 Task: Check the percentage active listings of separate dining room in the last 1 year.
Action: Mouse moved to (915, 277)
Screenshot: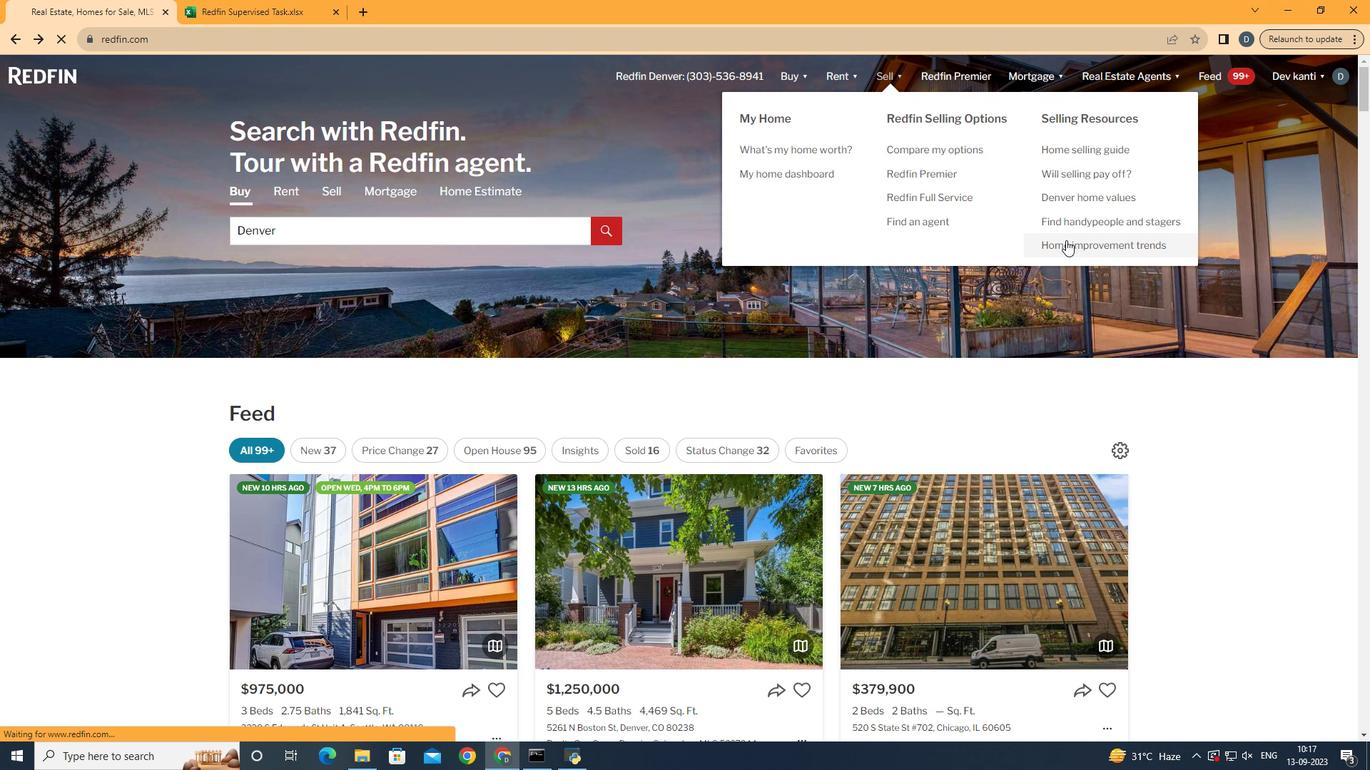 
Action: Mouse pressed left at (915, 277)
Screenshot: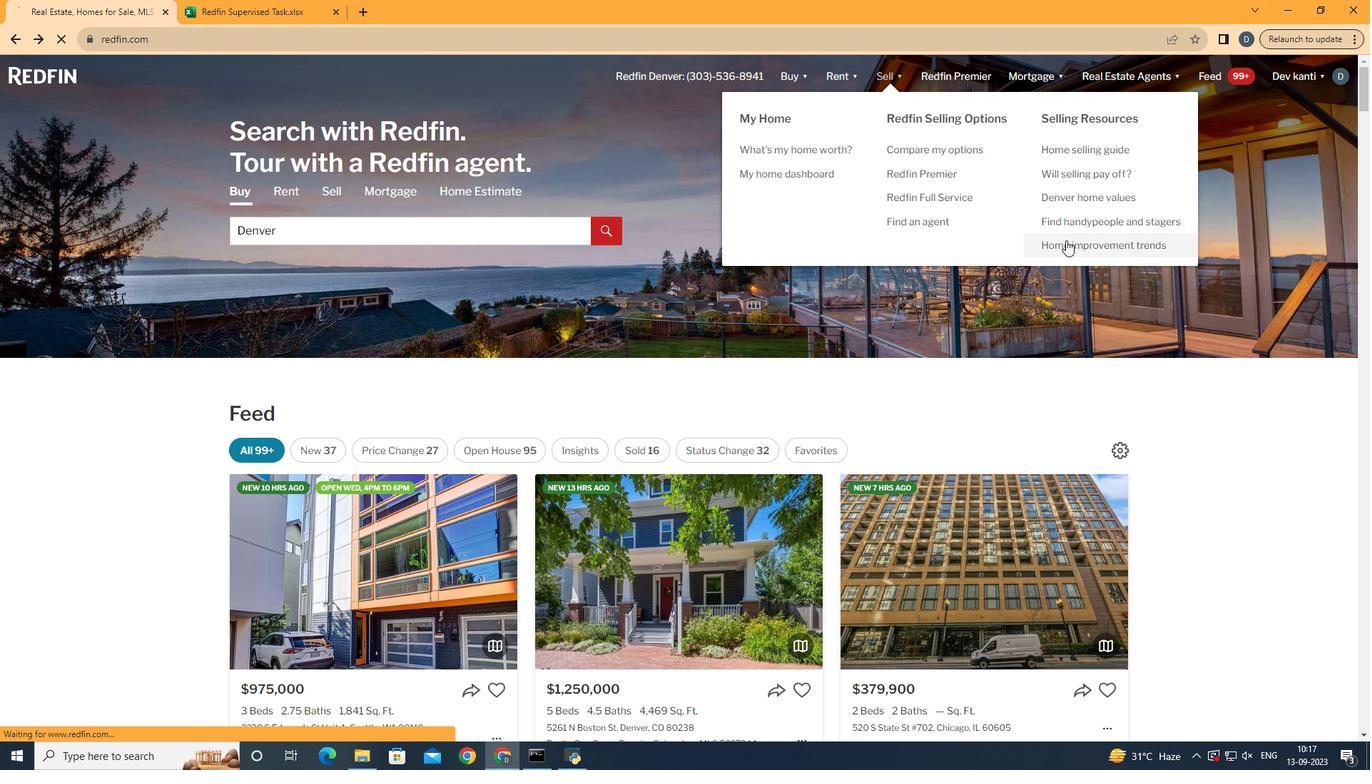 
Action: Mouse moved to (387, 319)
Screenshot: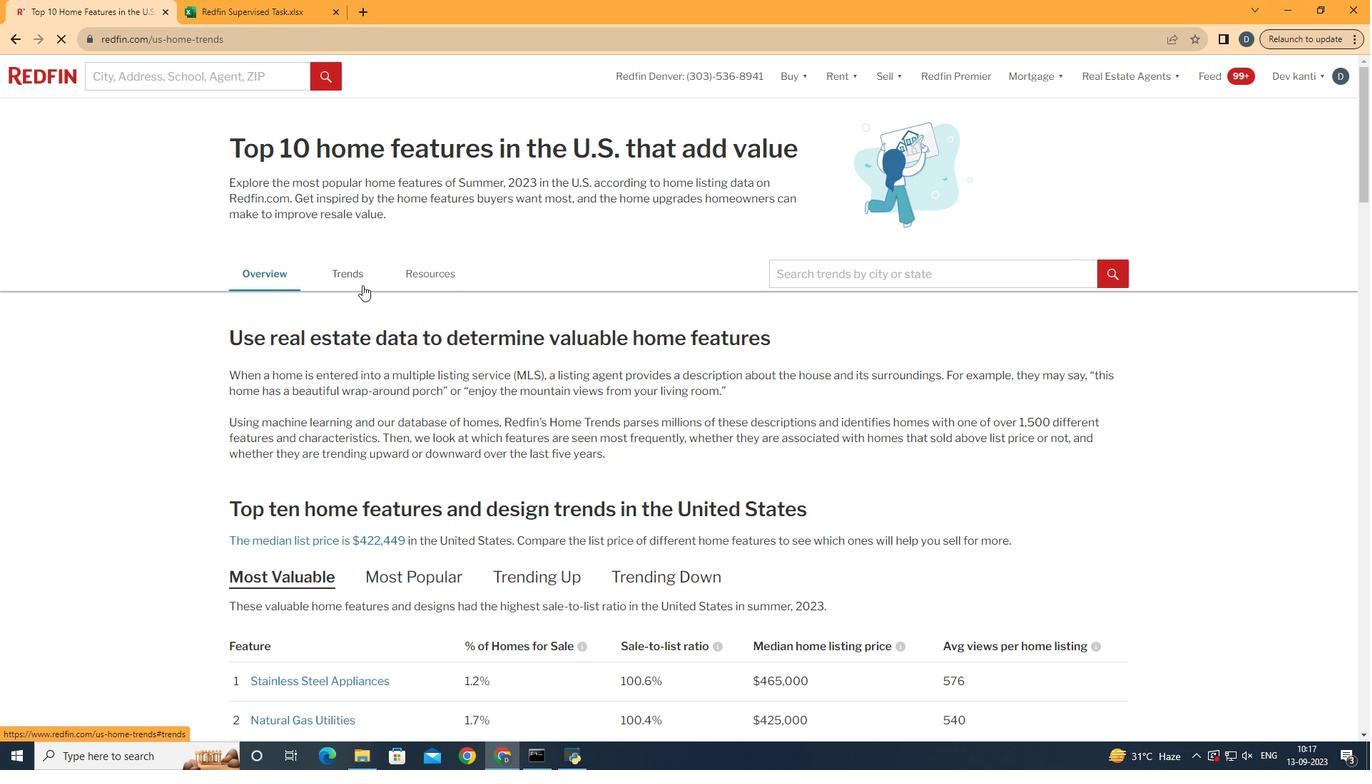 
Action: Mouse pressed left at (387, 319)
Screenshot: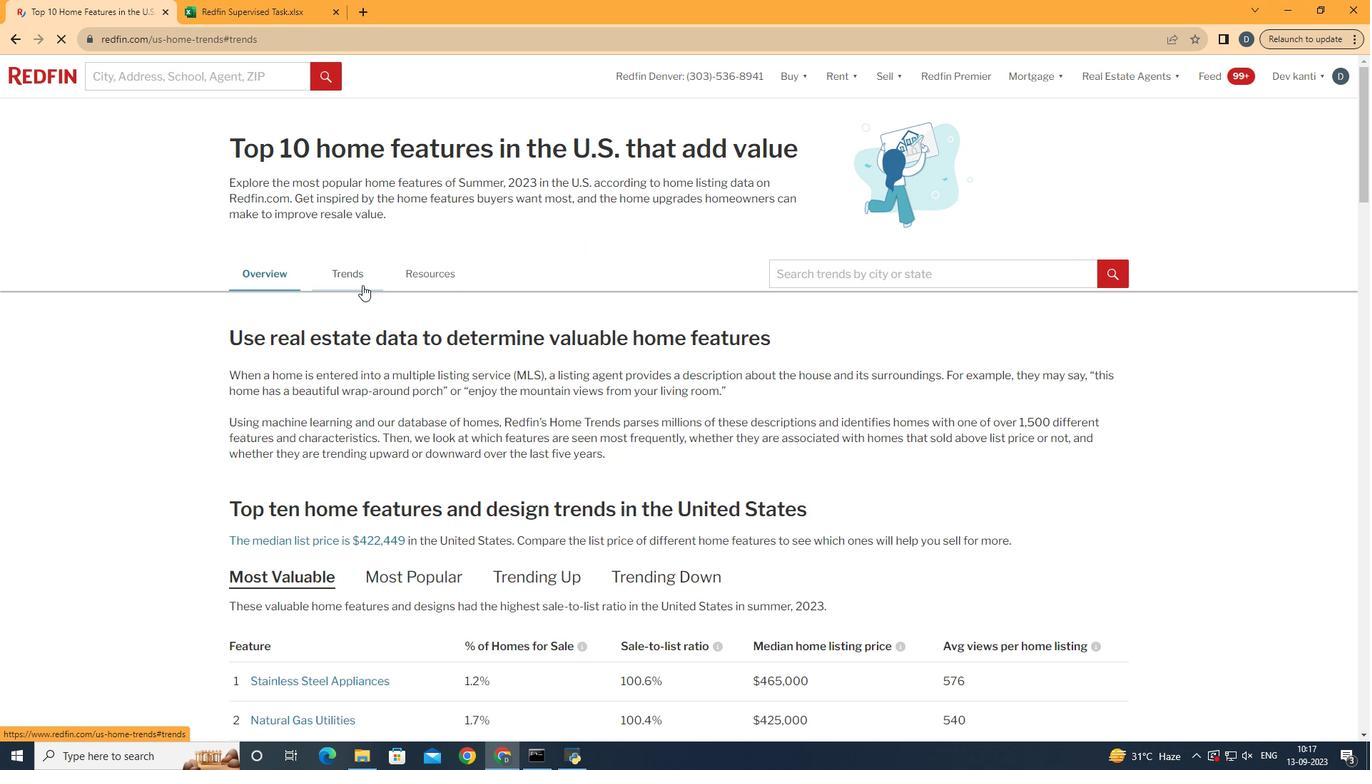 
Action: Mouse moved to (471, 476)
Screenshot: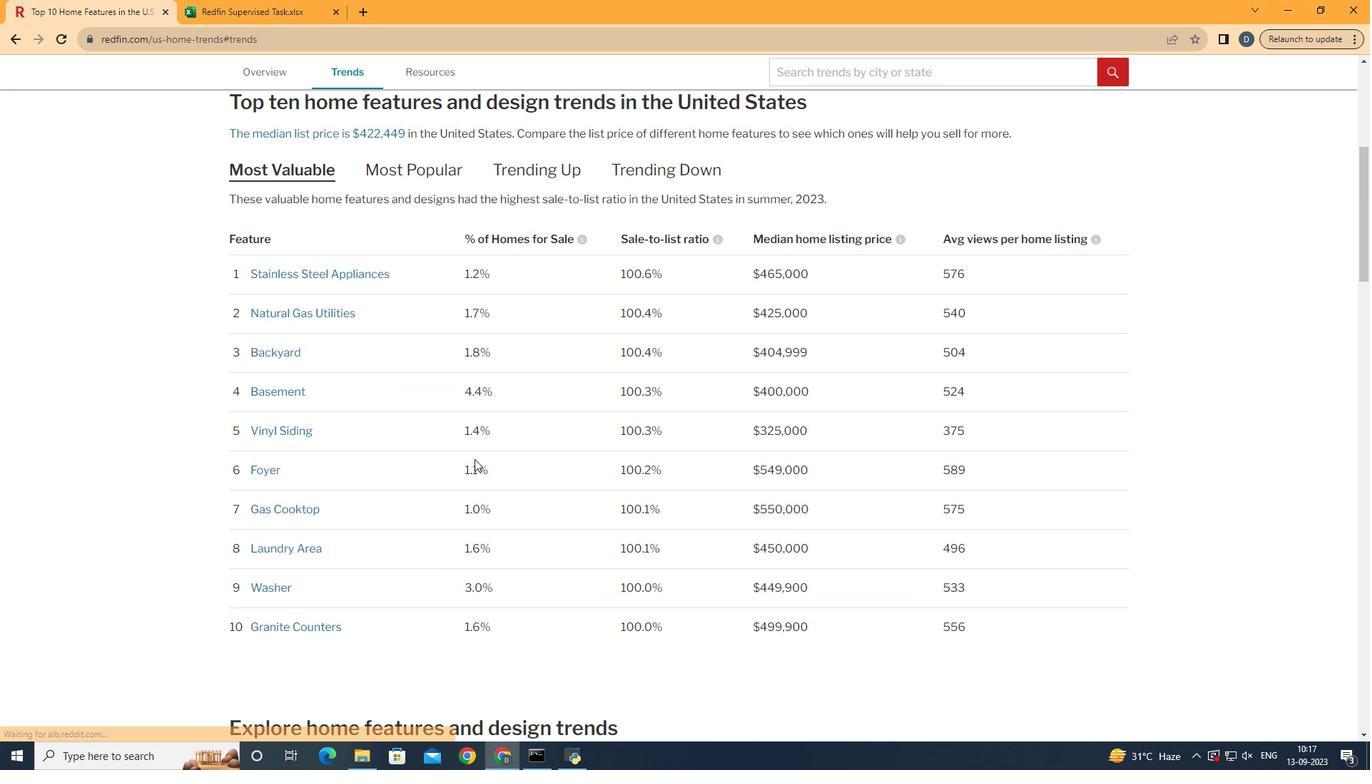 
Action: Mouse scrolled (471, 476) with delta (0, 0)
Screenshot: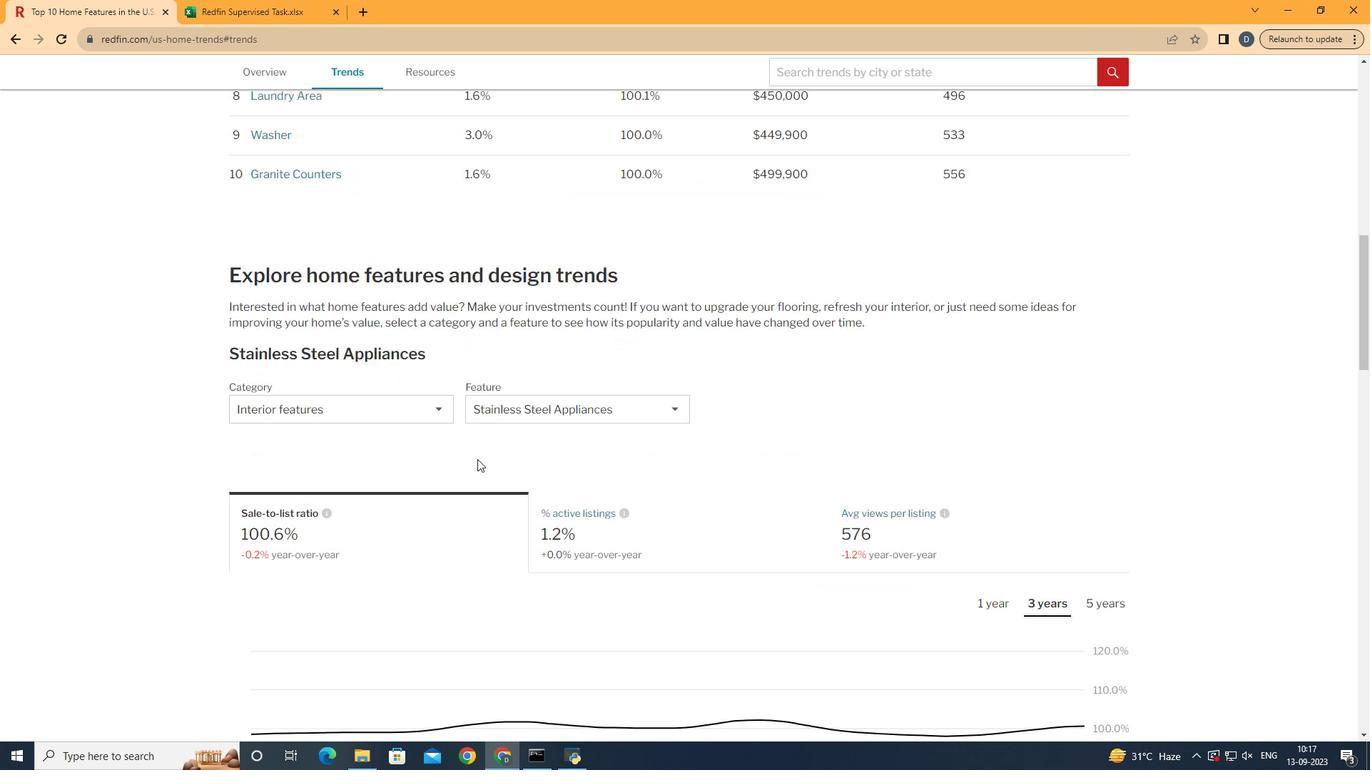 
Action: Mouse moved to (471, 476)
Screenshot: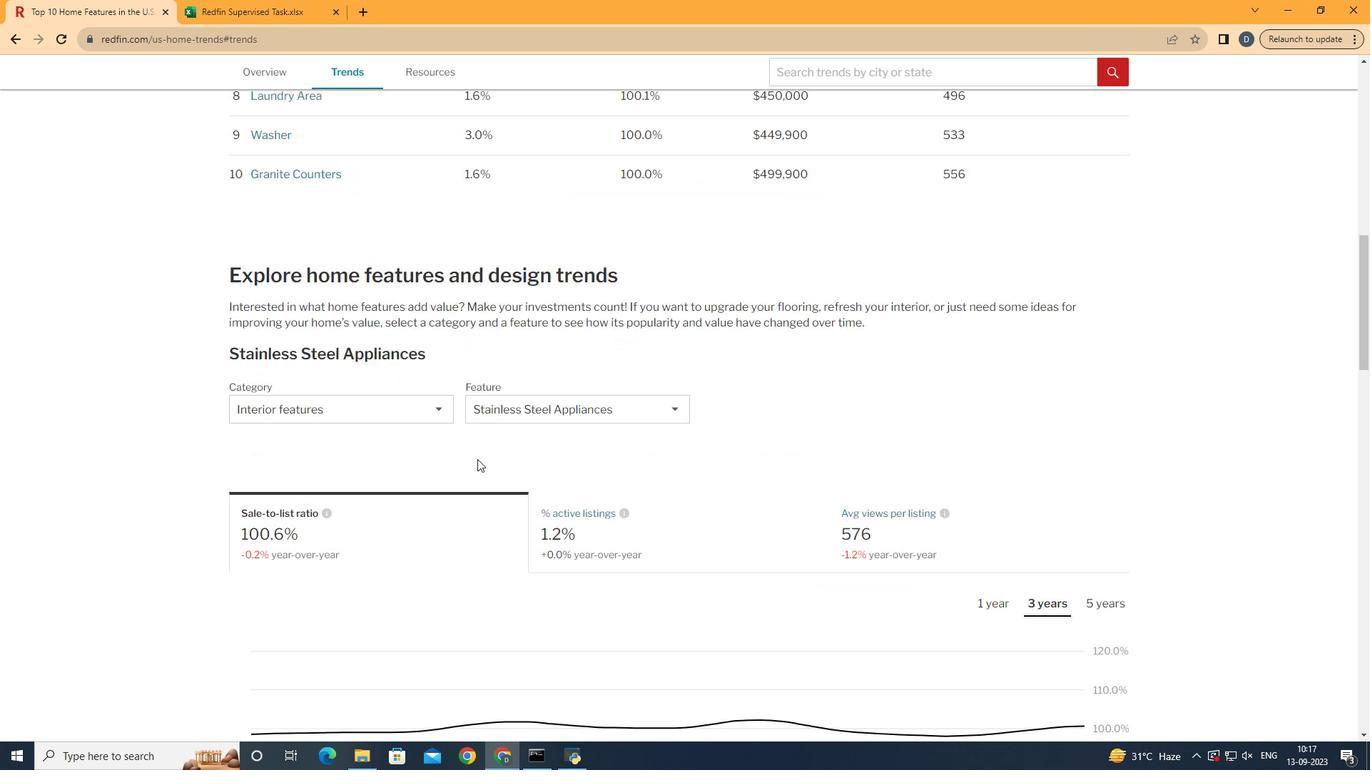 
Action: Mouse scrolled (471, 476) with delta (0, 0)
Screenshot: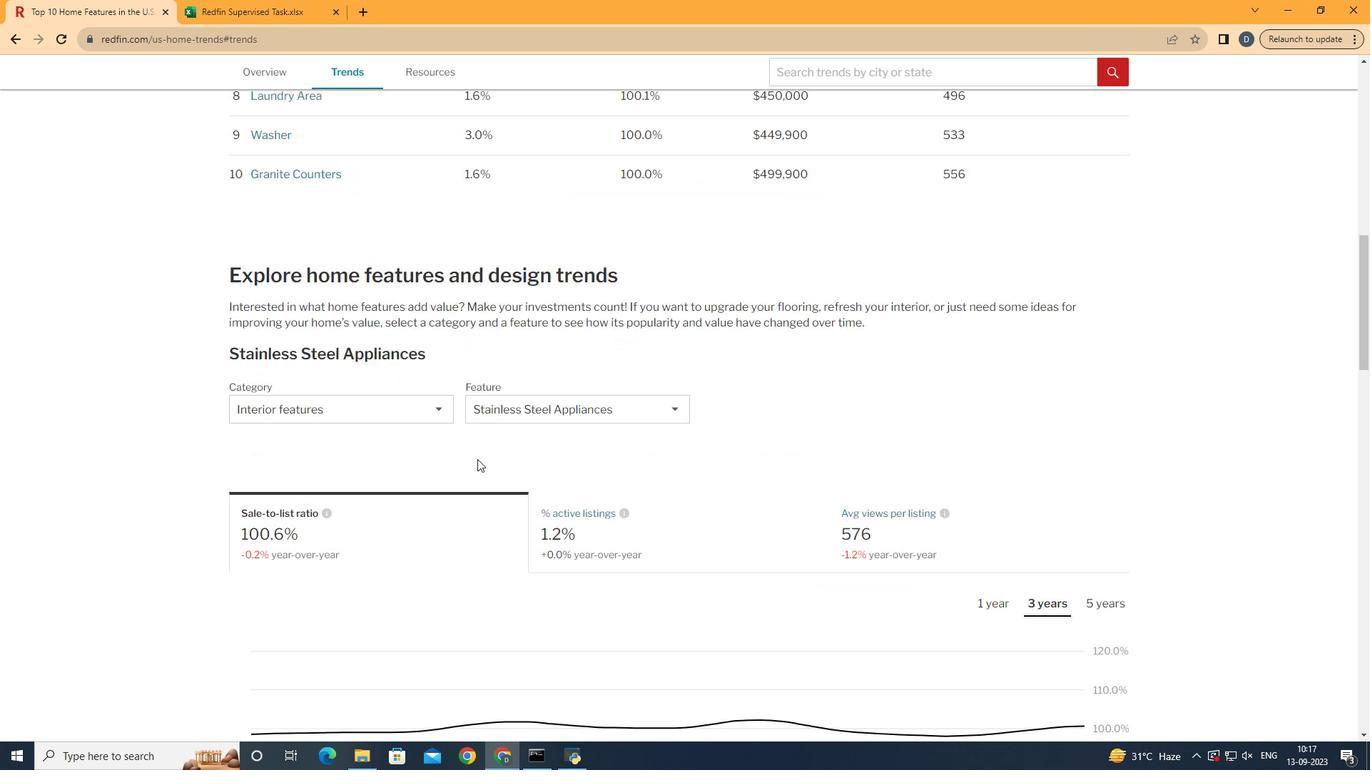 
Action: Mouse scrolled (471, 476) with delta (0, 0)
Screenshot: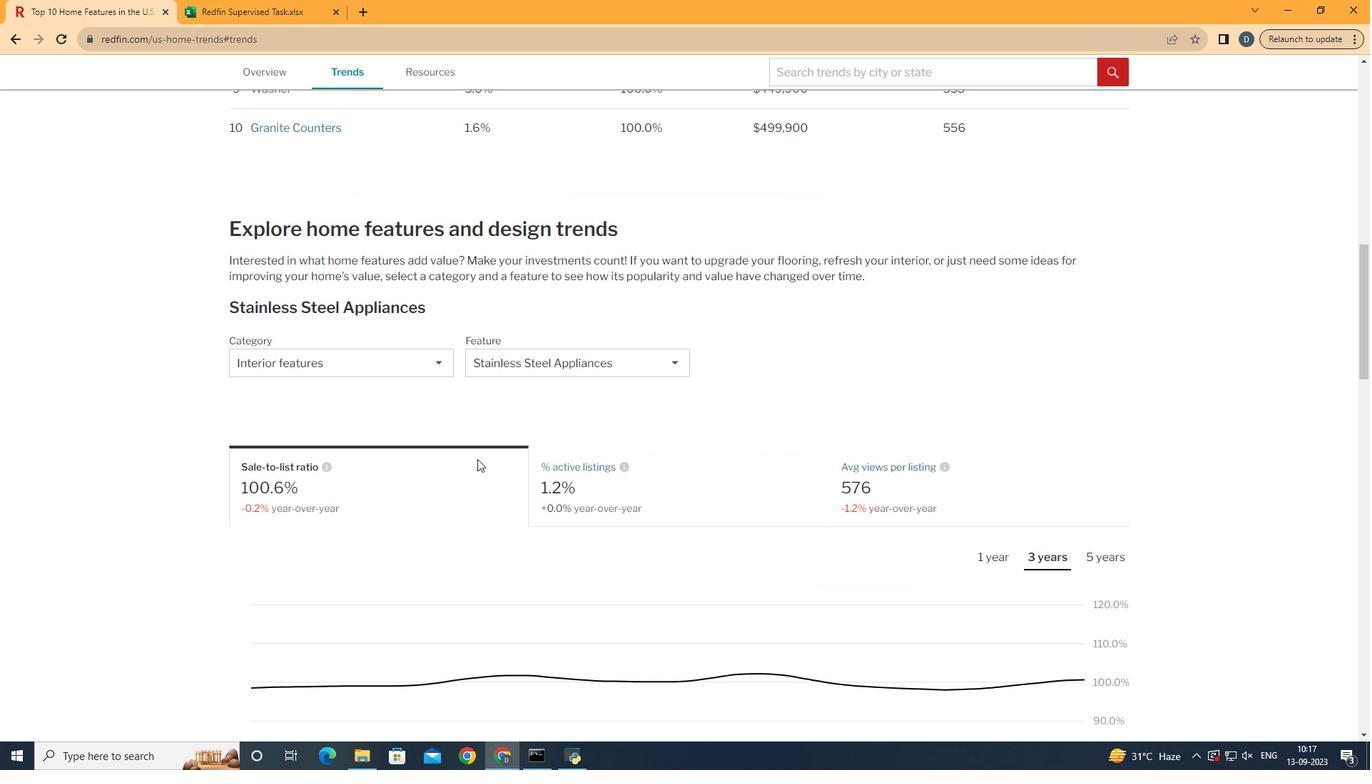 
Action: Mouse scrolled (471, 476) with delta (0, 0)
Screenshot: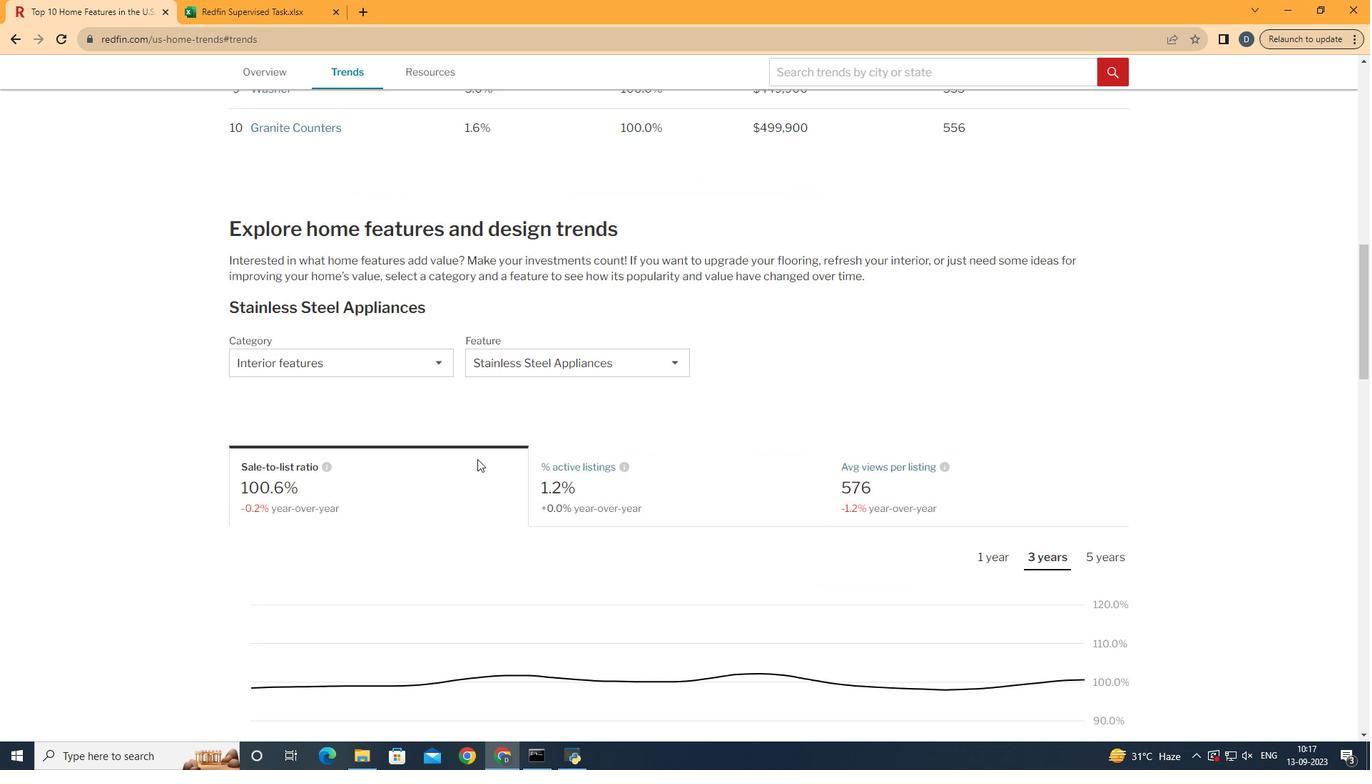 
Action: Mouse scrolled (471, 476) with delta (0, 0)
Screenshot: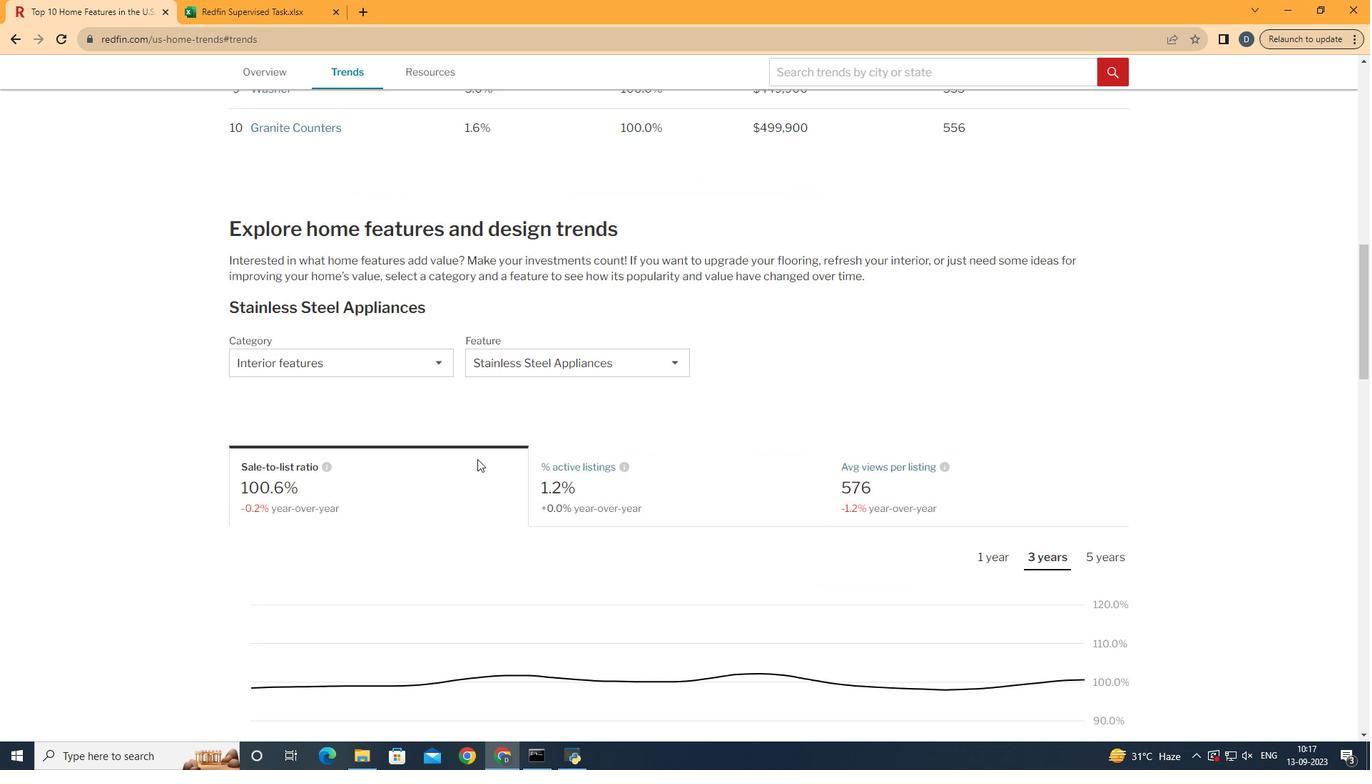 
Action: Mouse moved to (471, 476)
Screenshot: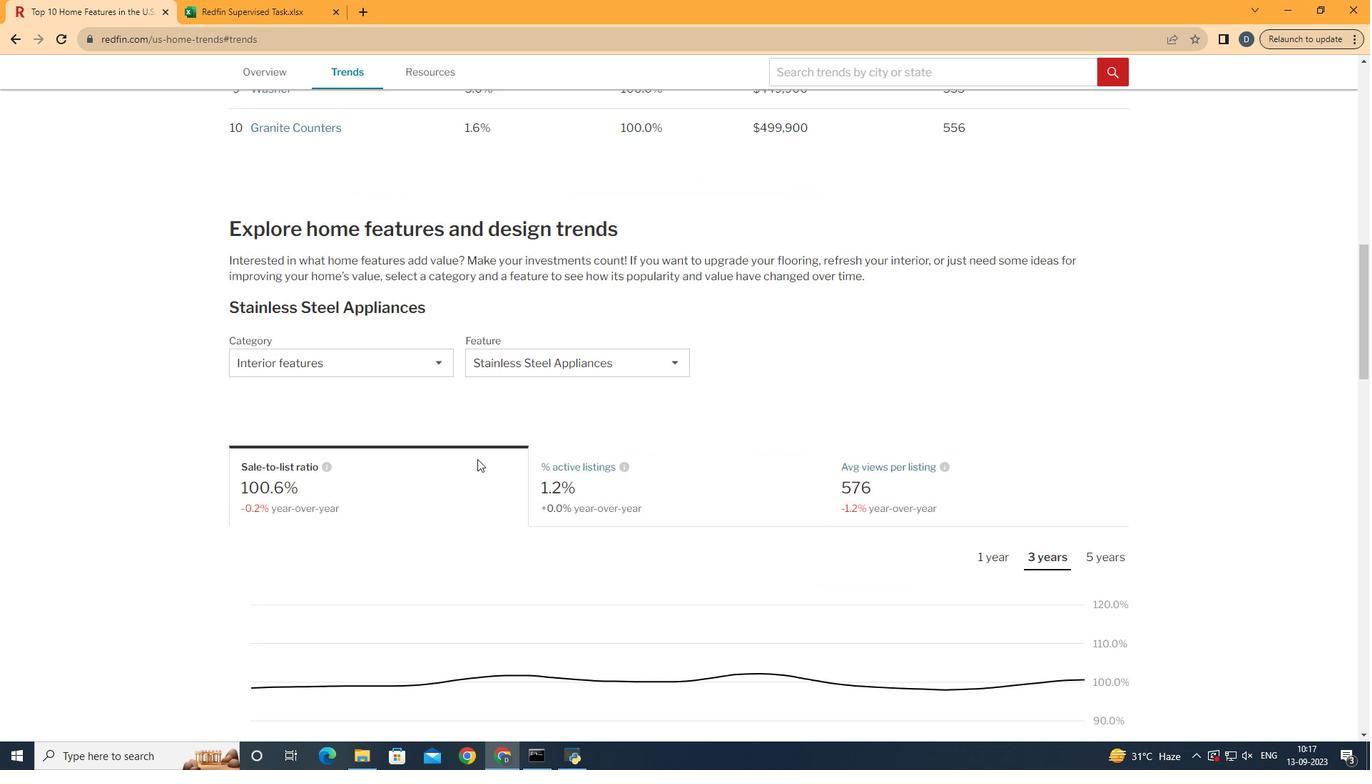 
Action: Mouse scrolled (471, 476) with delta (0, 0)
Screenshot: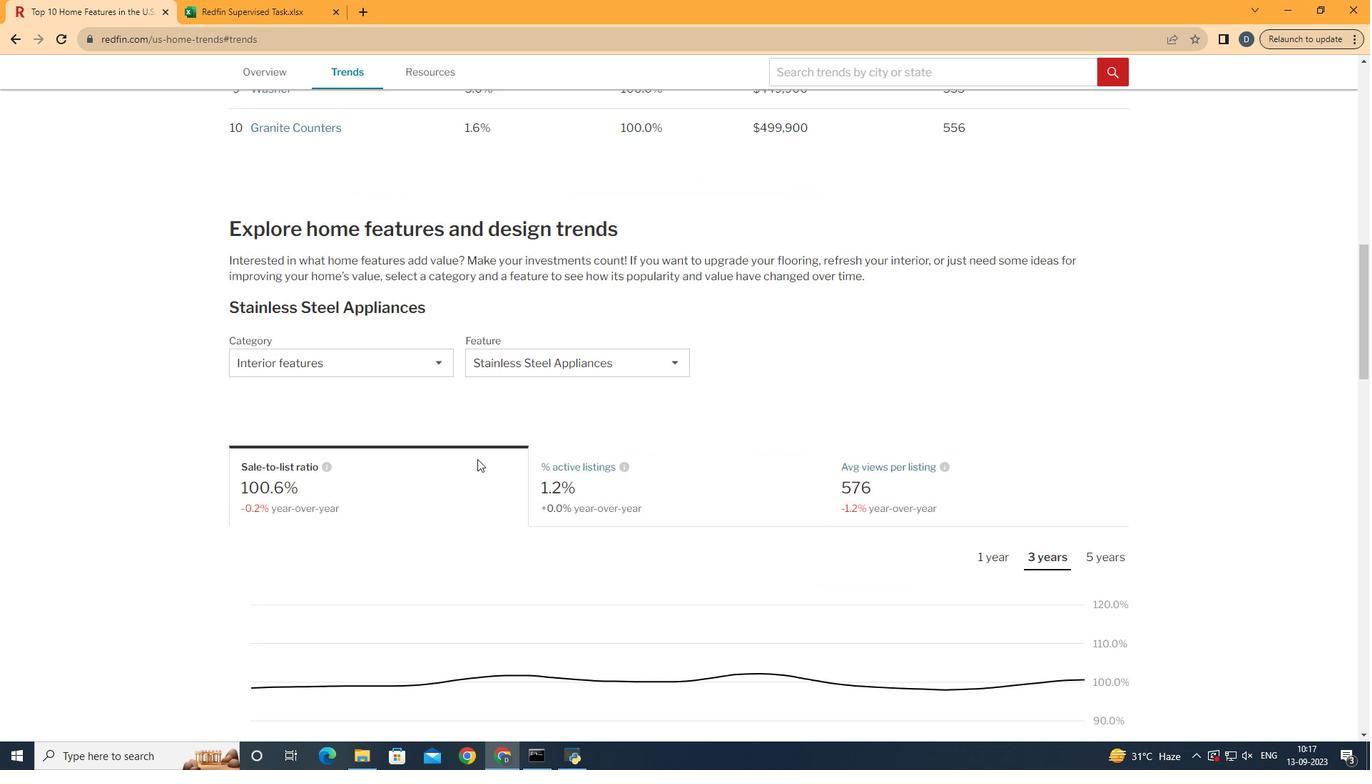 
Action: Mouse moved to (472, 476)
Screenshot: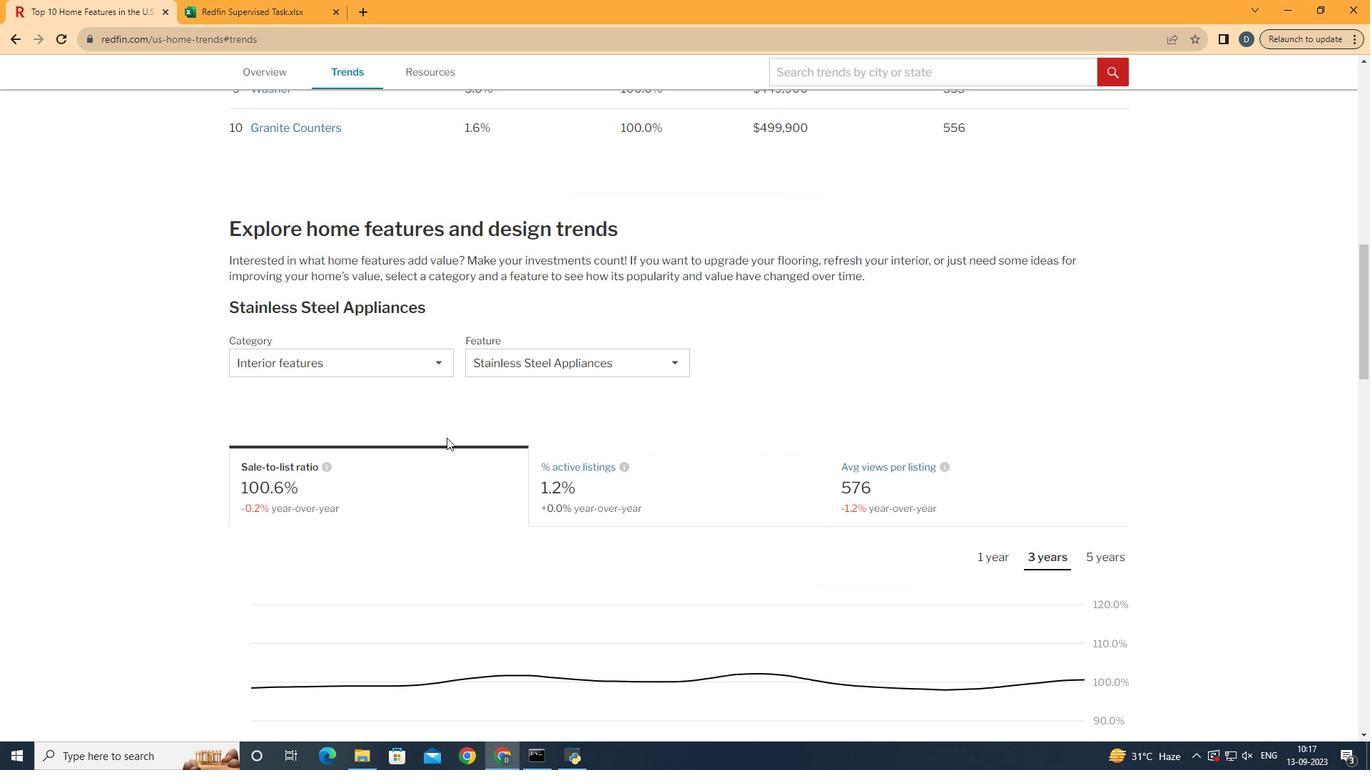 
Action: Mouse scrolled (472, 476) with delta (0, 0)
Screenshot: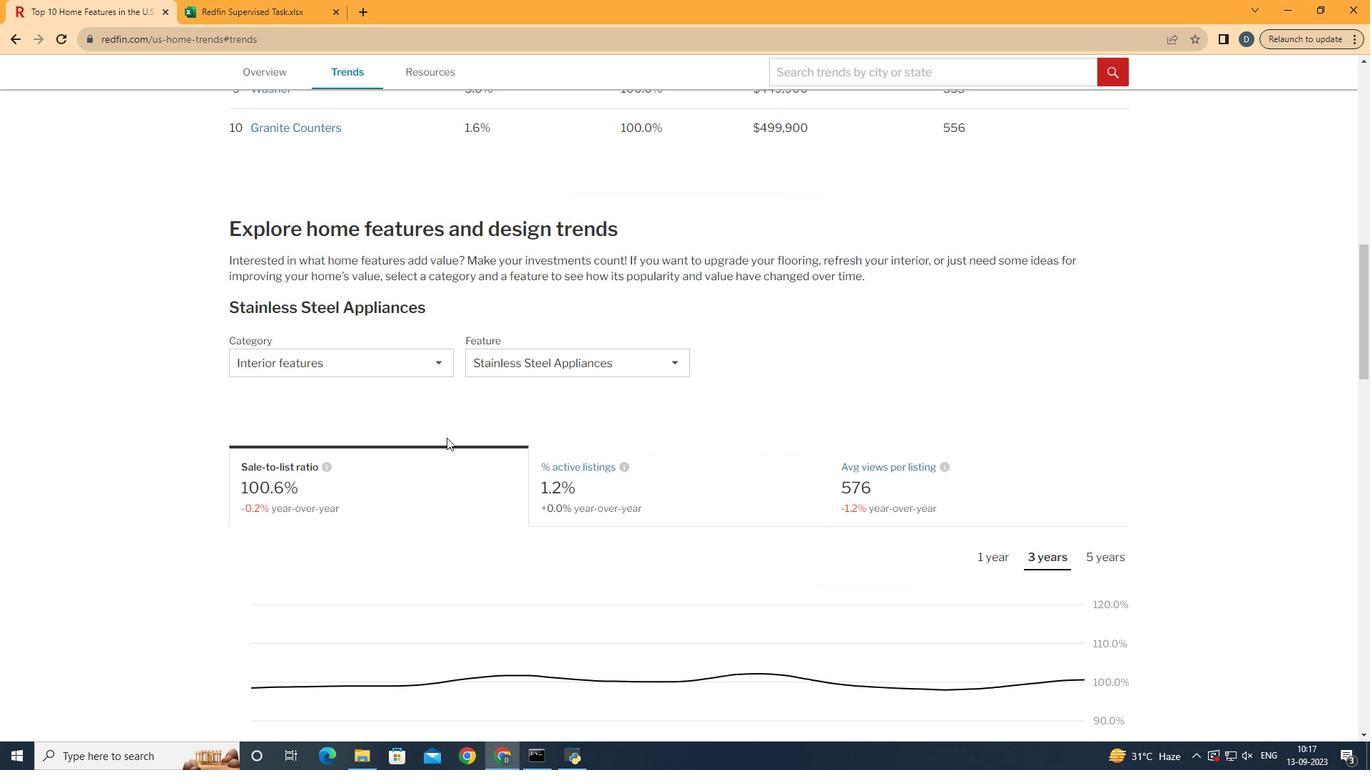 
Action: Mouse moved to (376, 401)
Screenshot: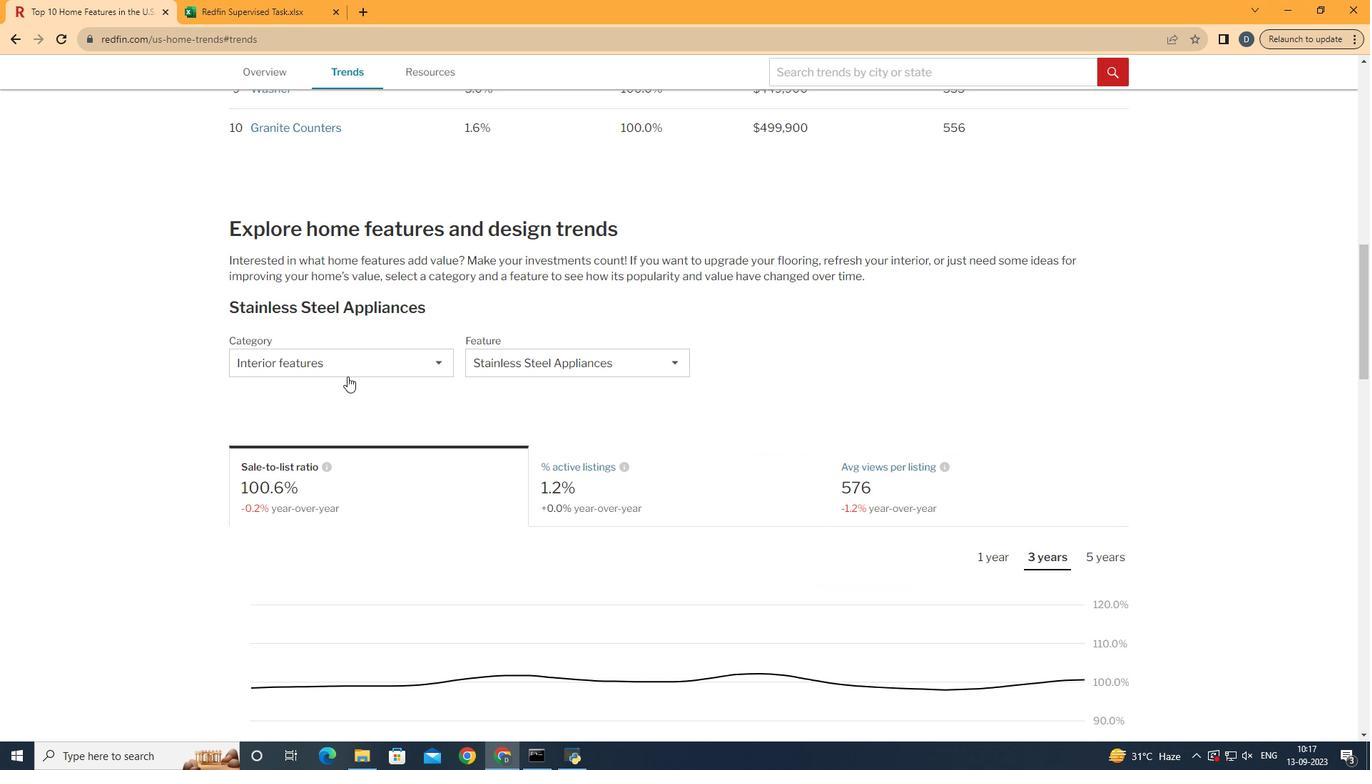 
Action: Mouse pressed left at (376, 401)
Screenshot: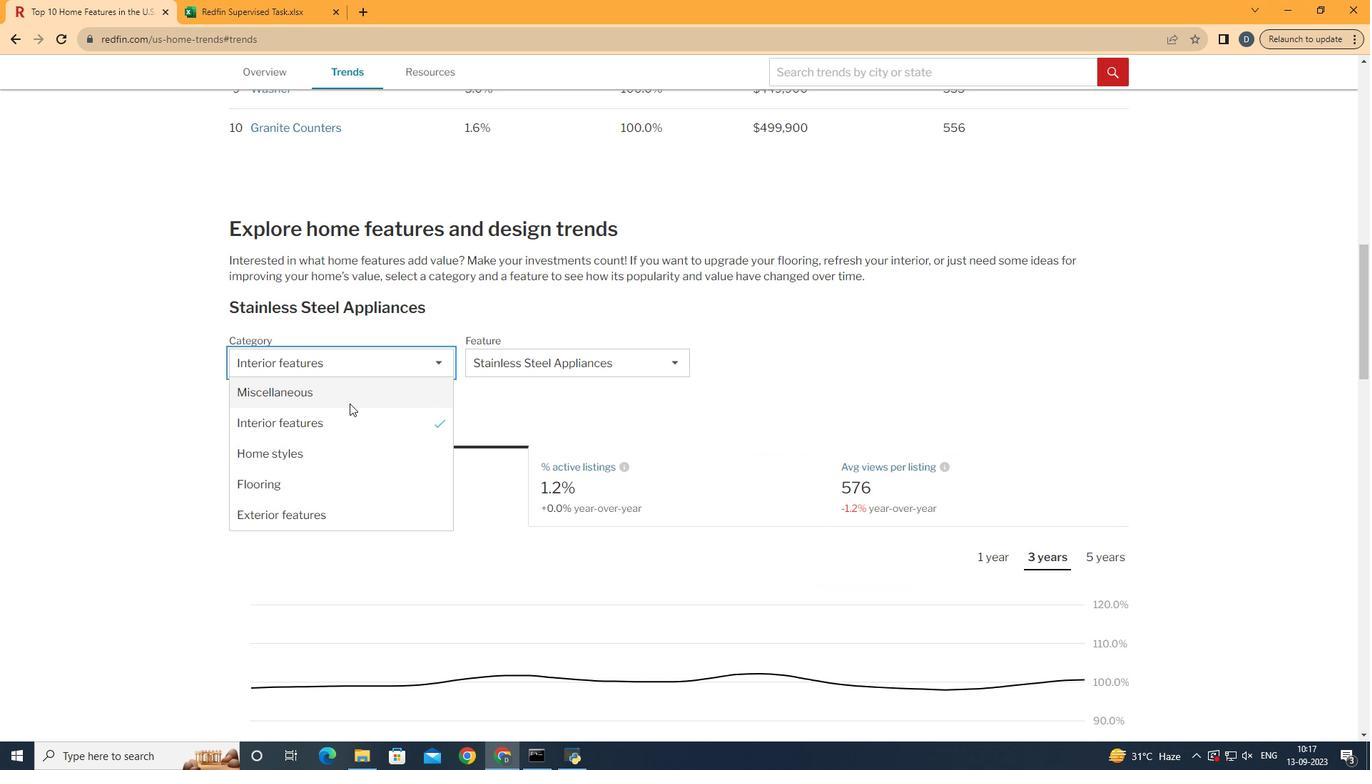 
Action: Mouse moved to (386, 451)
Screenshot: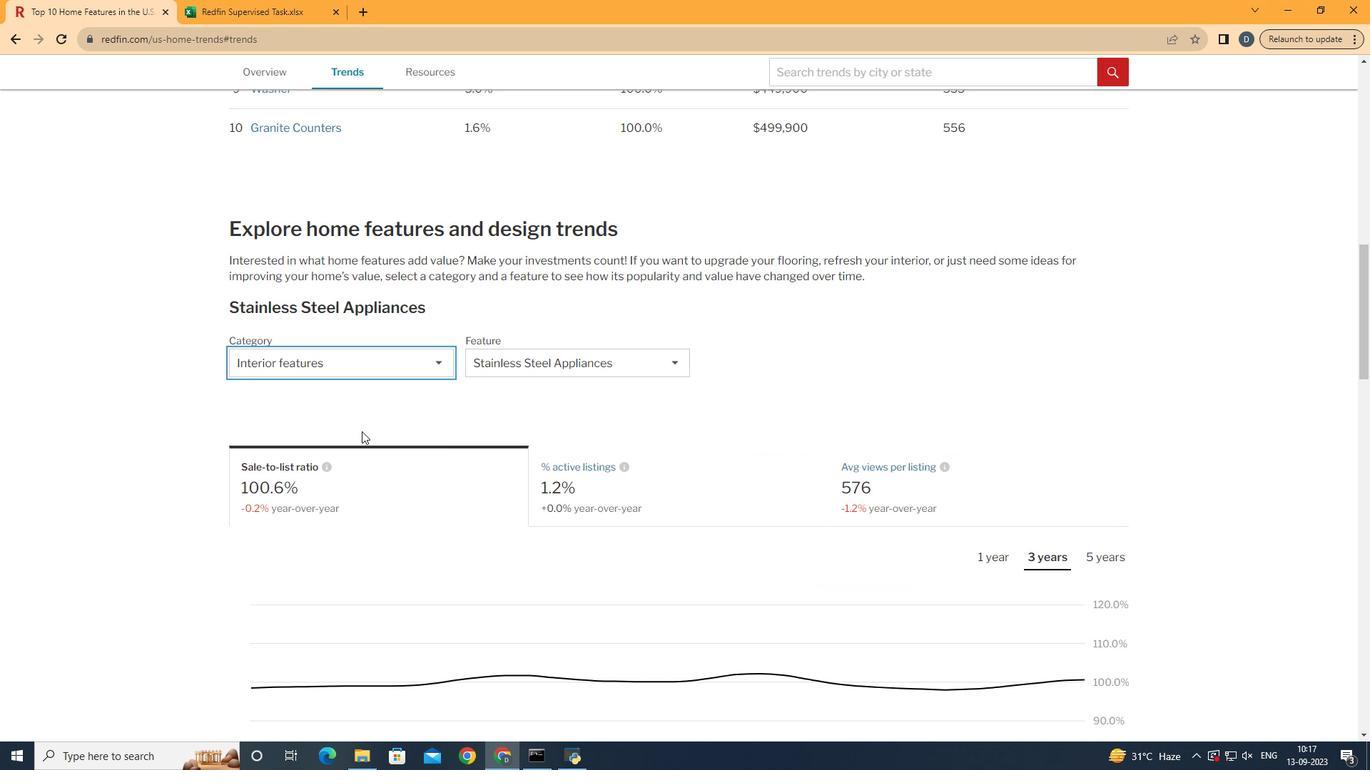 
Action: Mouse pressed left at (386, 451)
Screenshot: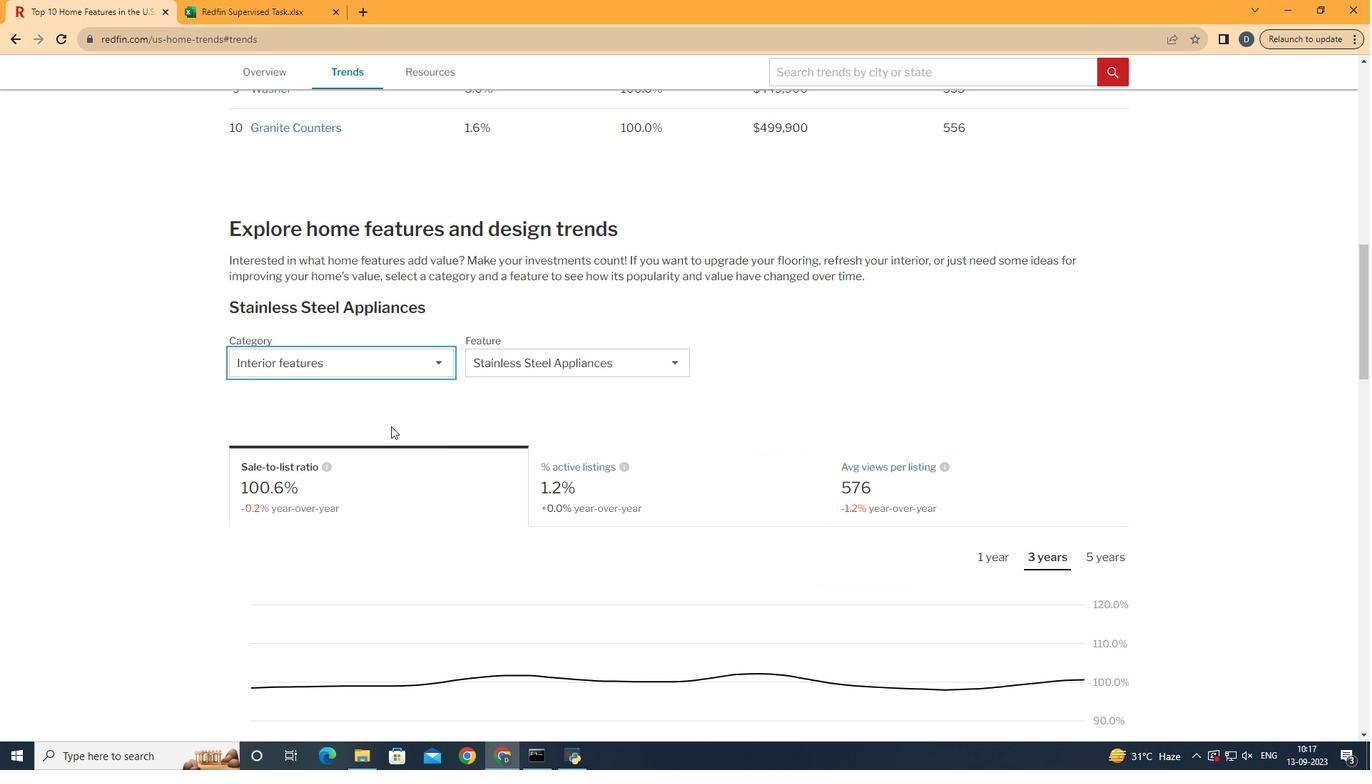 
Action: Mouse moved to (538, 388)
Screenshot: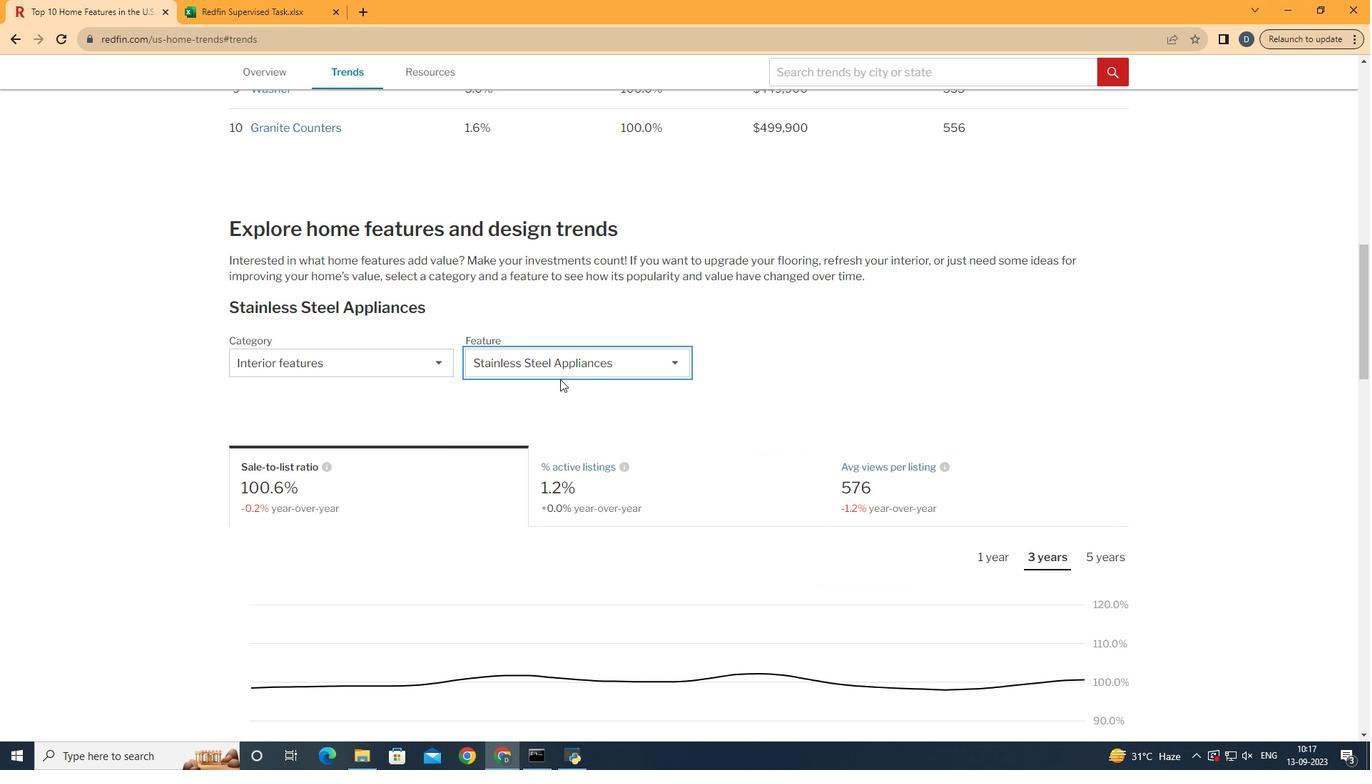 
Action: Mouse pressed left at (538, 388)
Screenshot: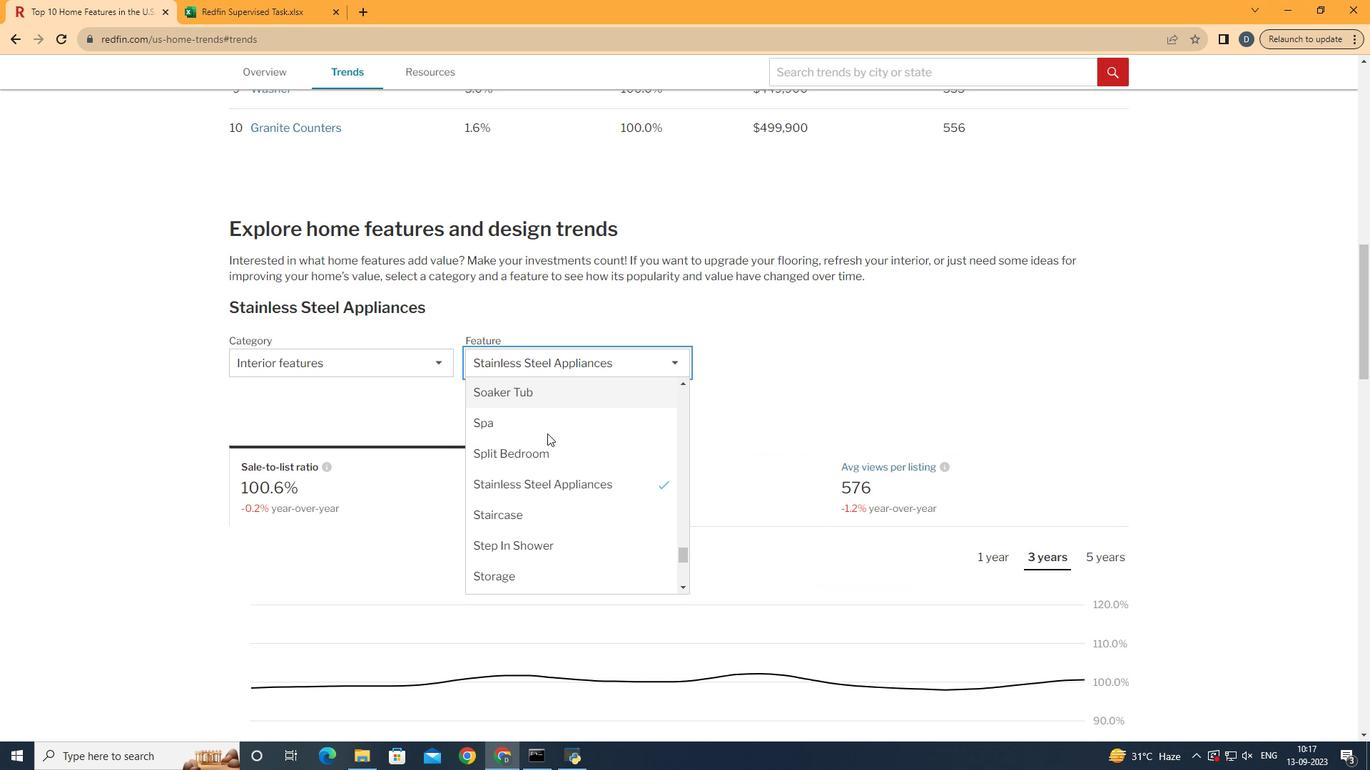 
Action: Mouse moved to (531, 525)
Screenshot: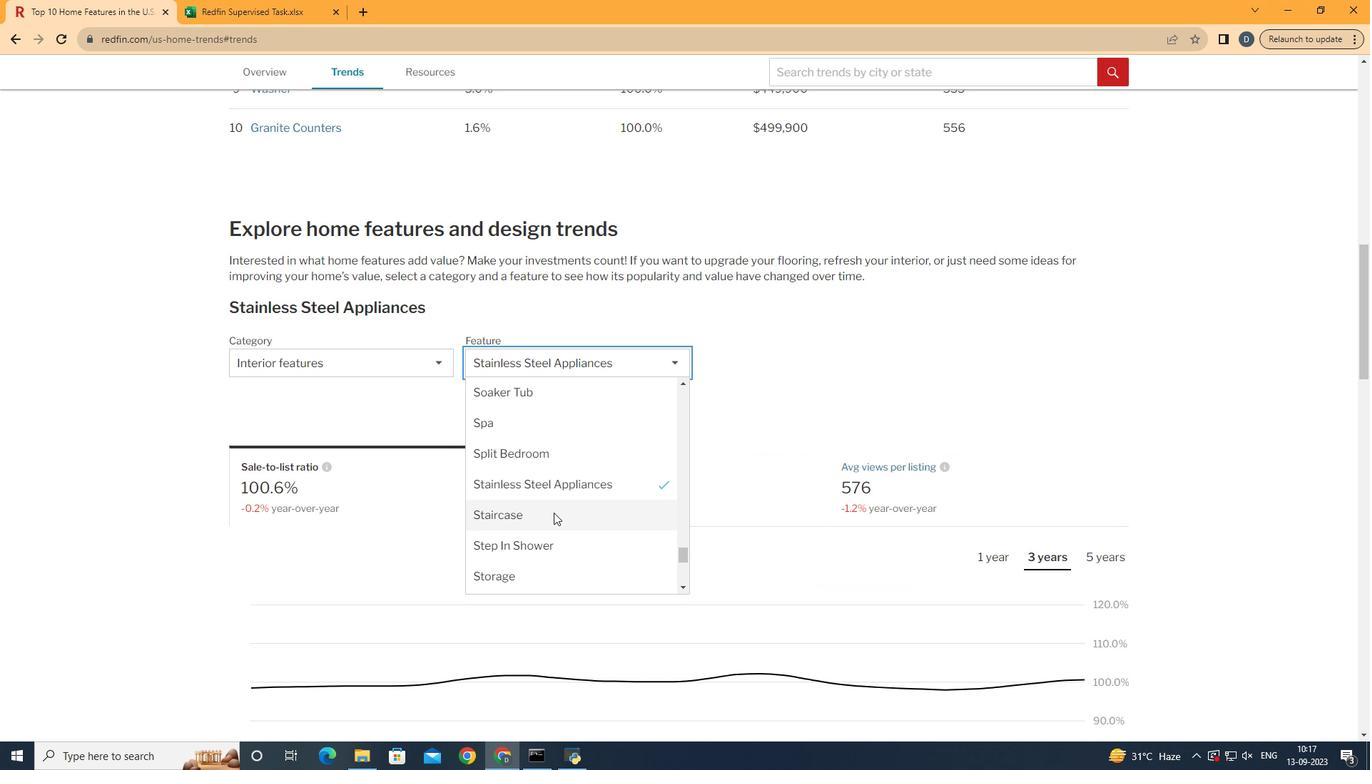 
Action: Mouse scrolled (531, 526) with delta (0, 0)
Screenshot: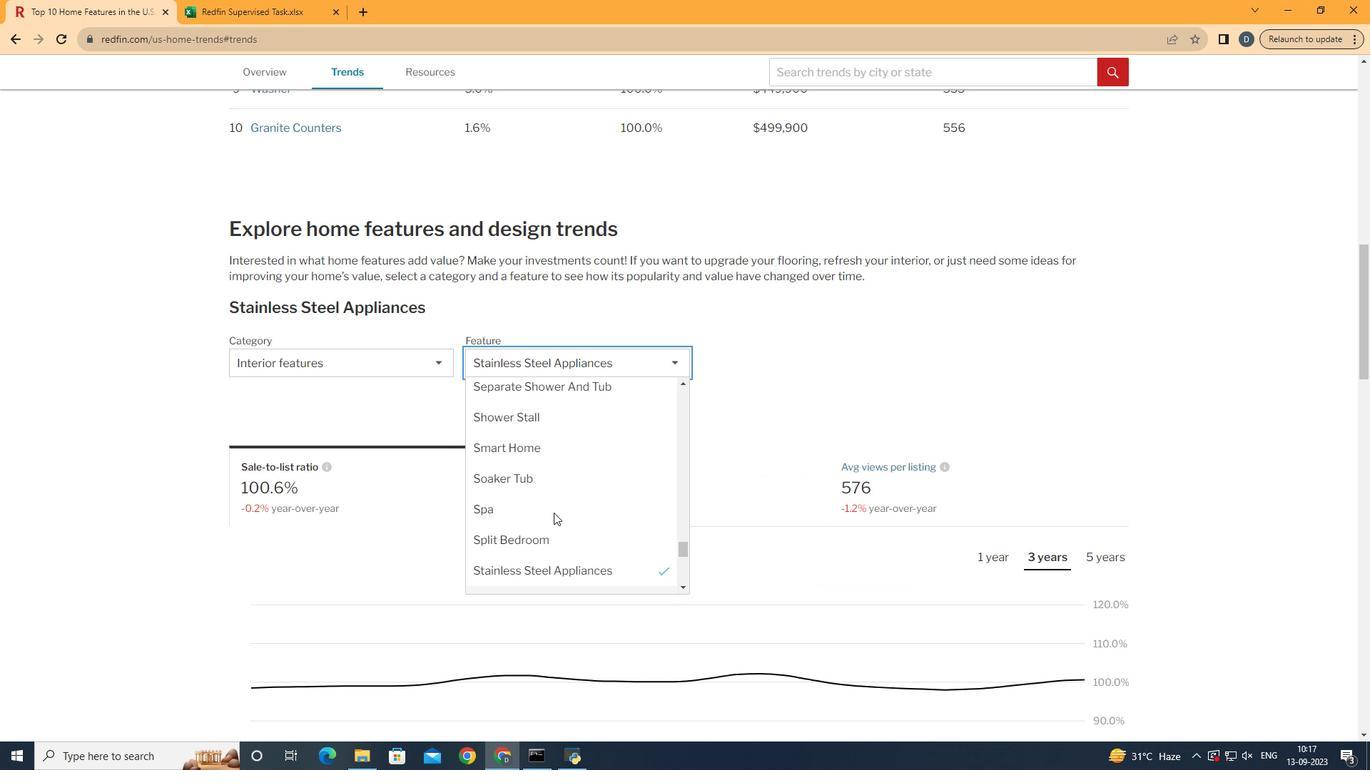 
Action: Mouse scrolled (531, 526) with delta (0, 0)
Screenshot: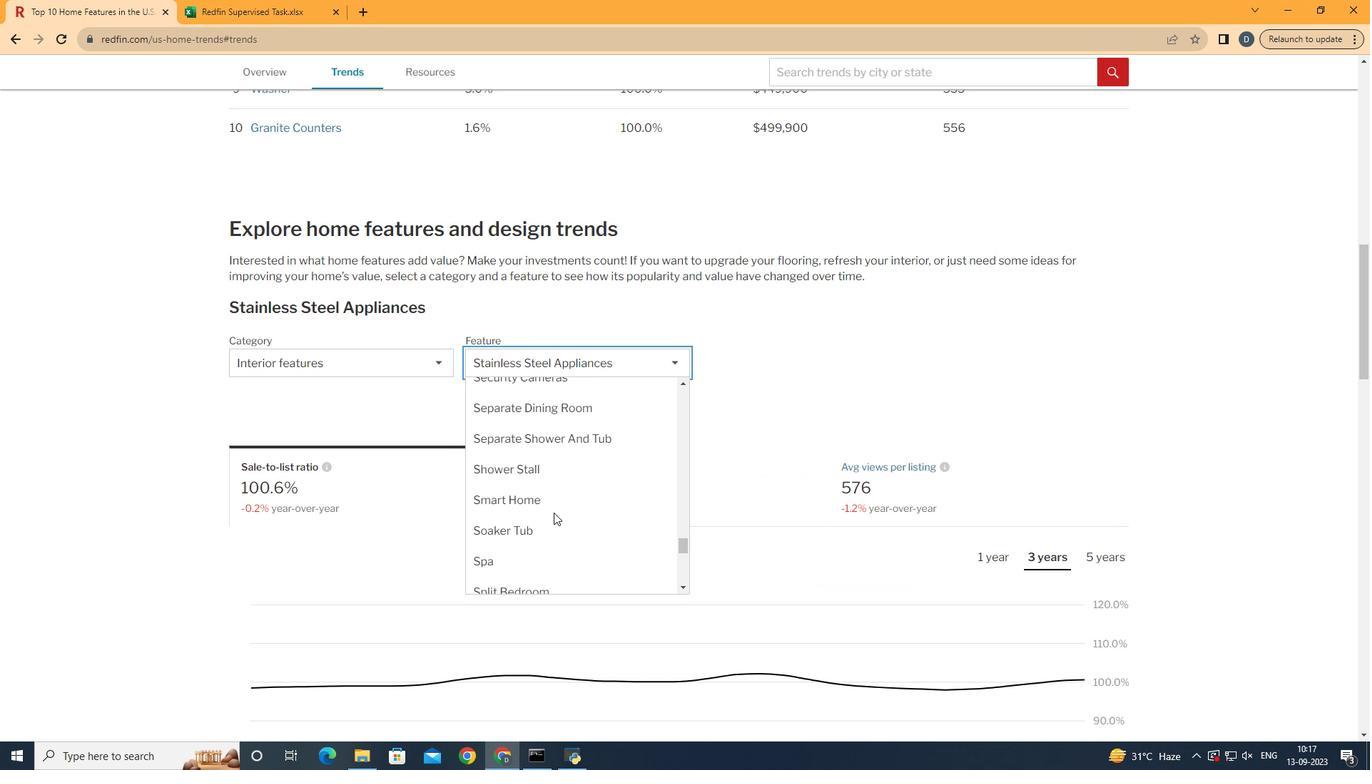 
Action: Mouse moved to (555, 441)
Screenshot: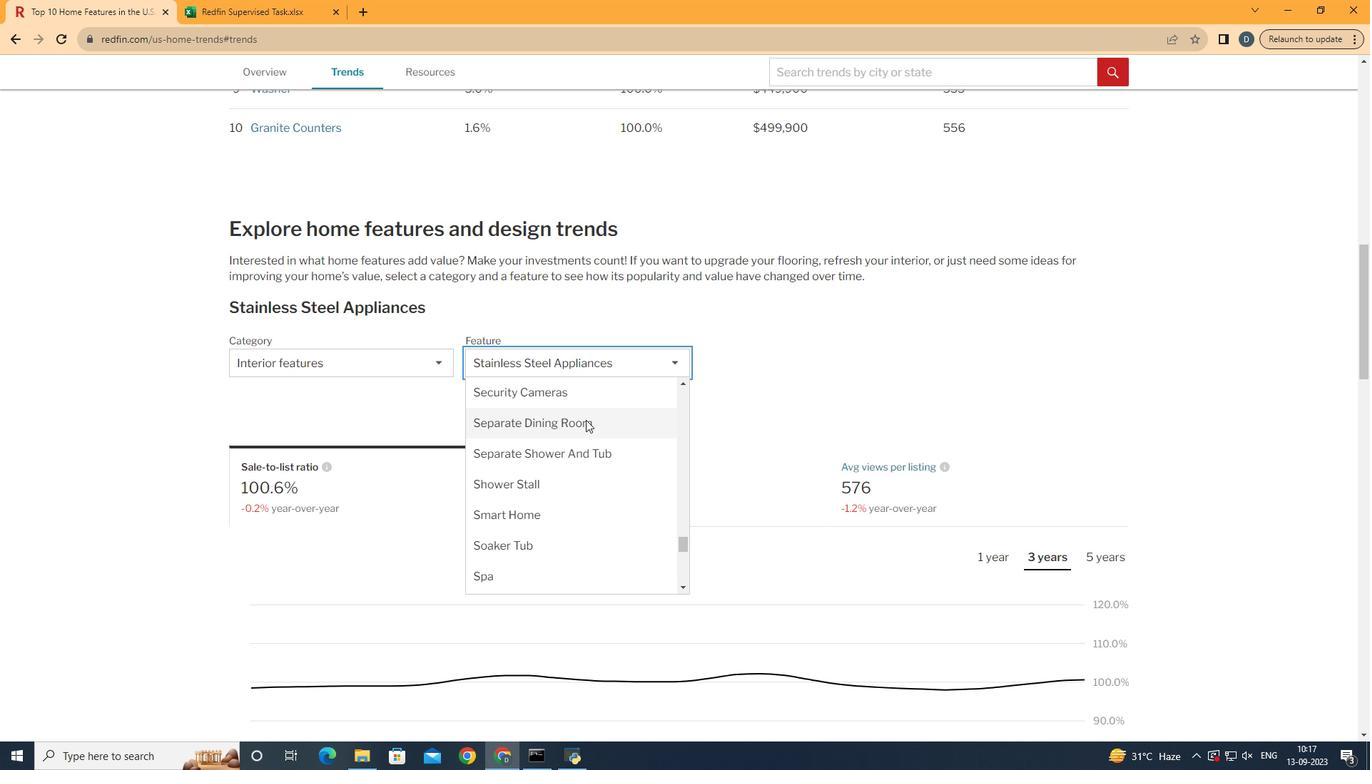 
Action: Mouse pressed left at (555, 441)
Screenshot: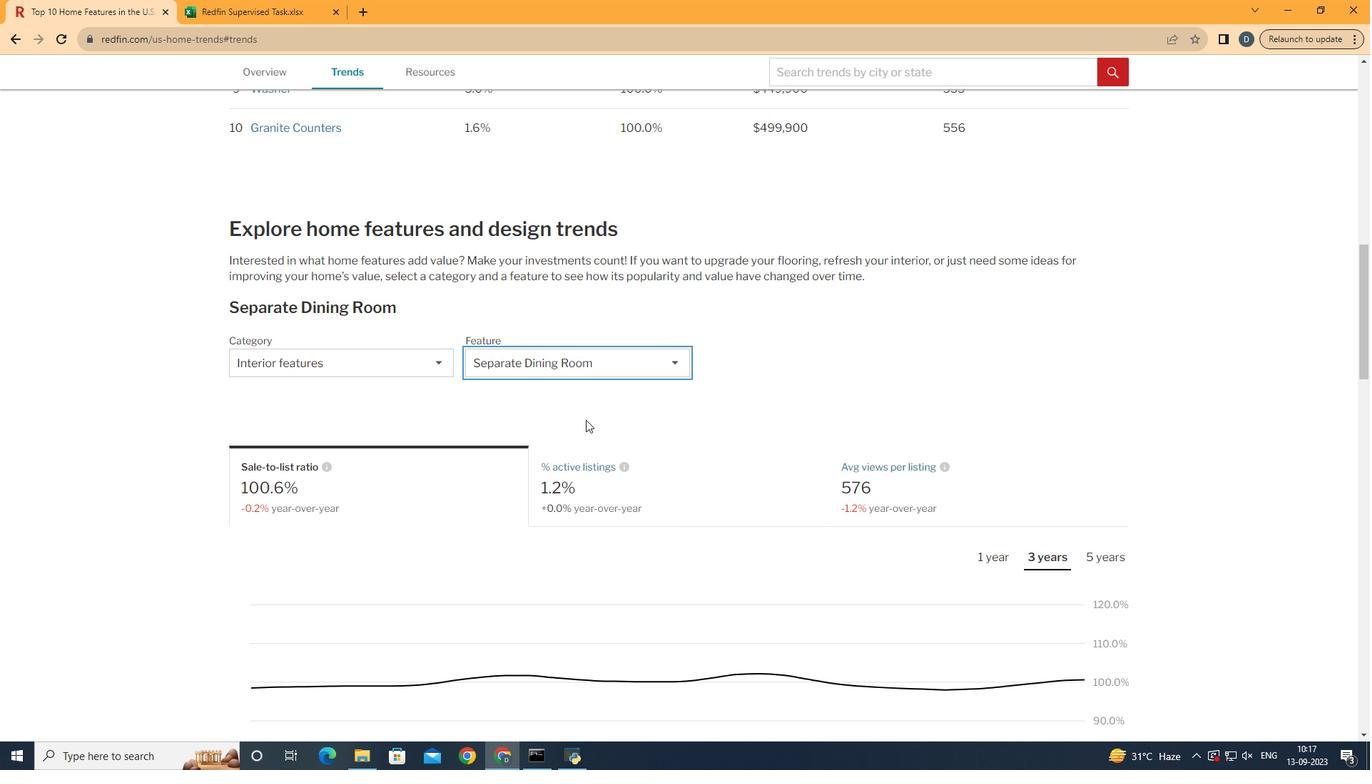 
Action: Mouse moved to (680, 410)
Screenshot: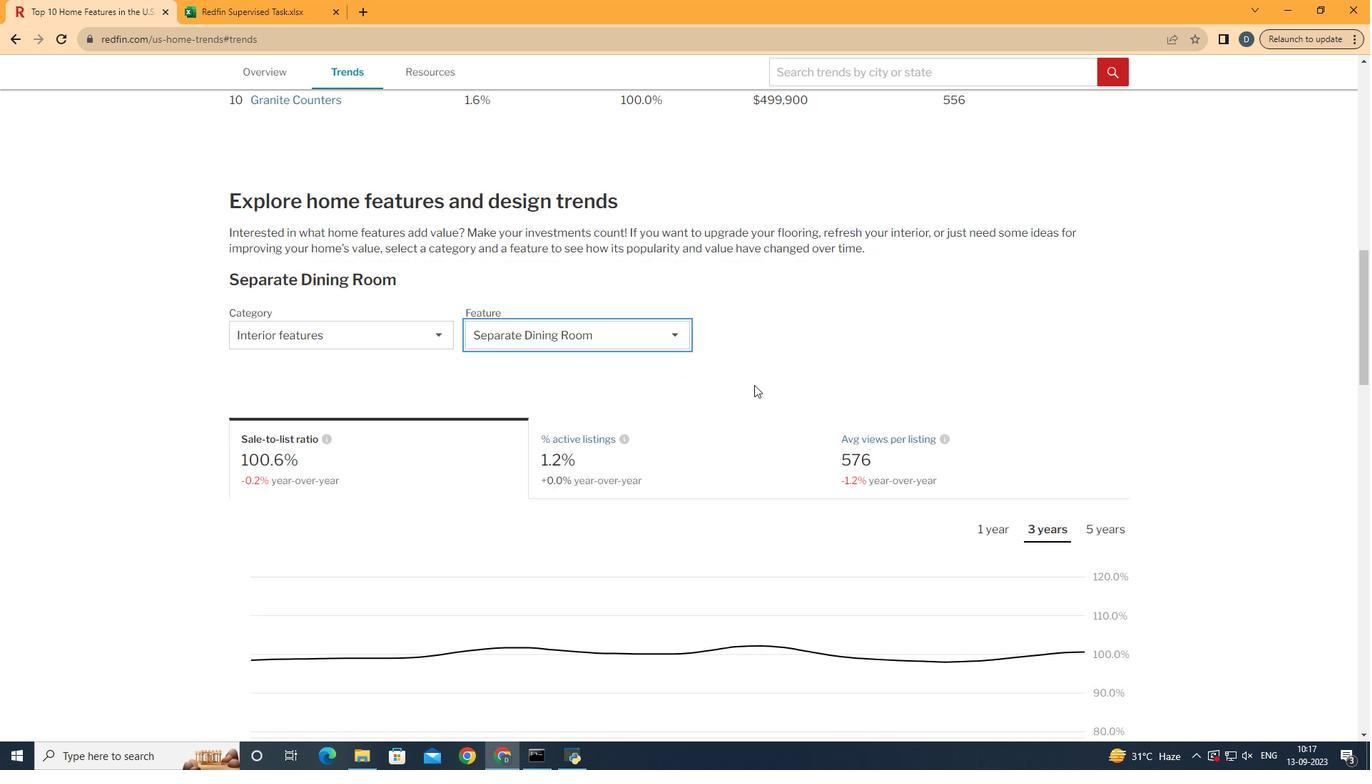 
Action: Mouse scrolled (680, 409) with delta (0, 0)
Screenshot: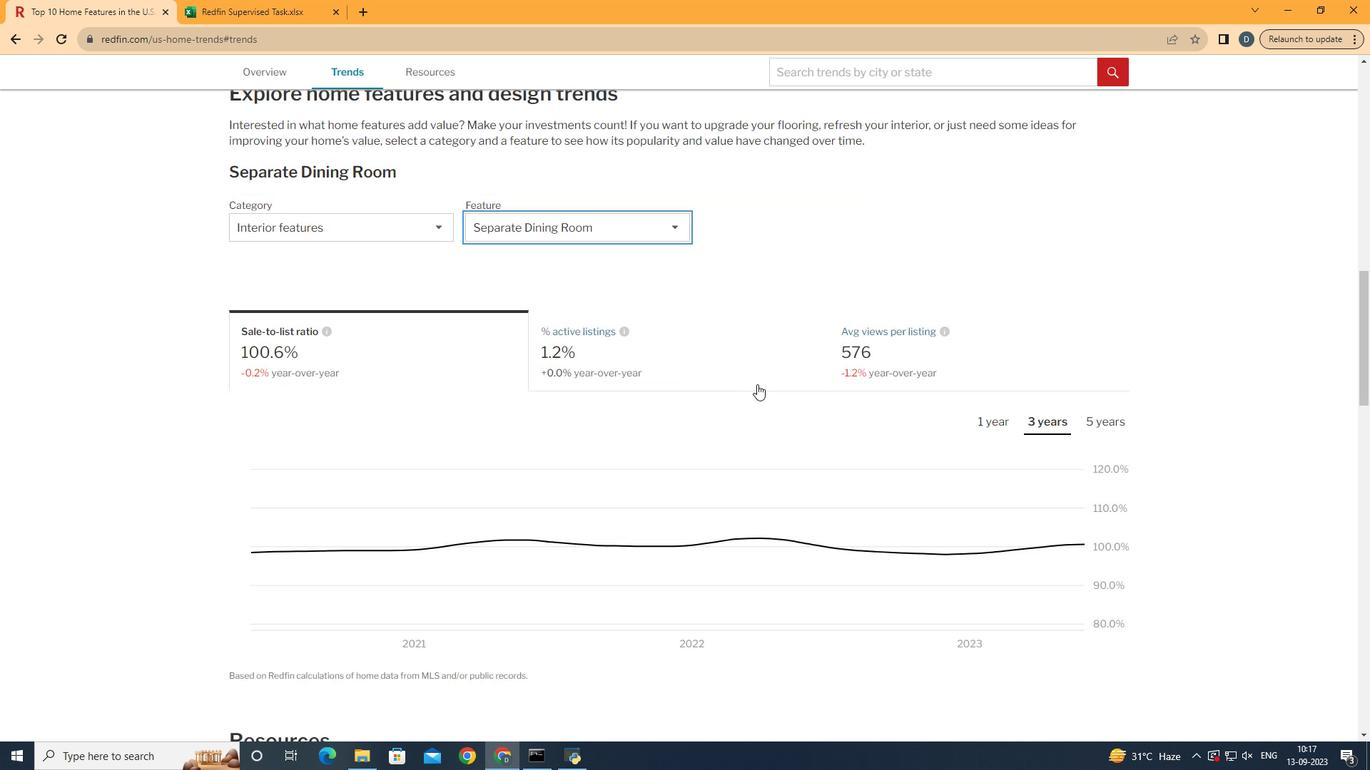 
Action: Mouse scrolled (680, 409) with delta (0, 0)
Screenshot: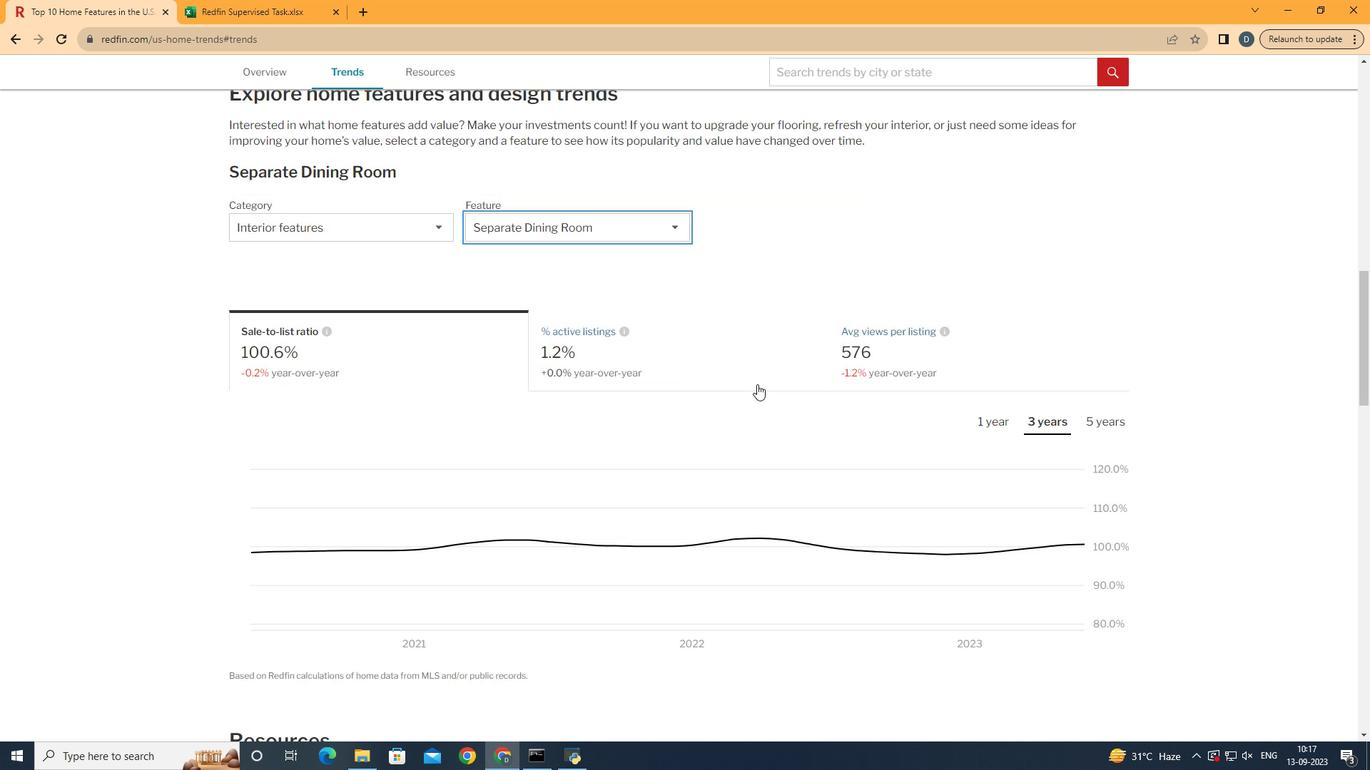 
Action: Mouse moved to (665, 371)
Screenshot: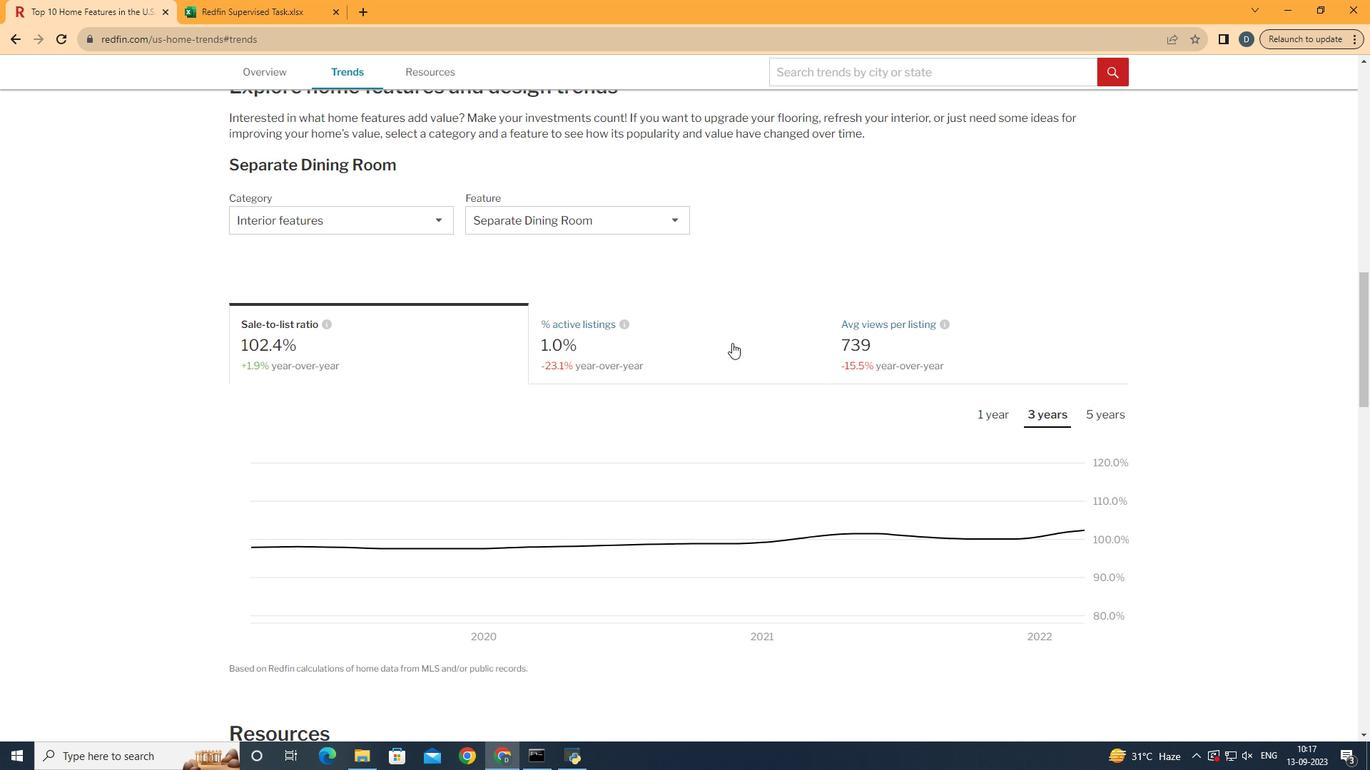 
Action: Mouse pressed left at (665, 371)
Screenshot: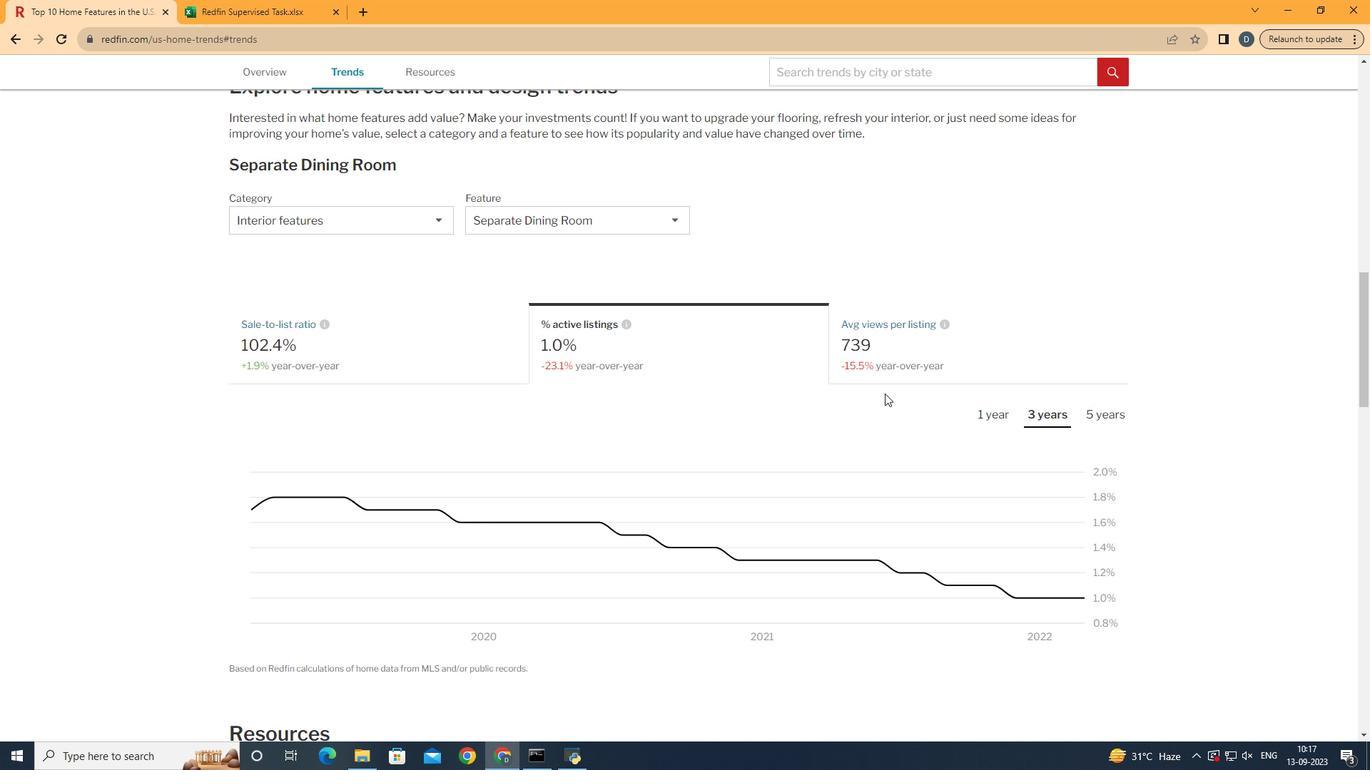 
Action: Mouse moved to (865, 438)
Screenshot: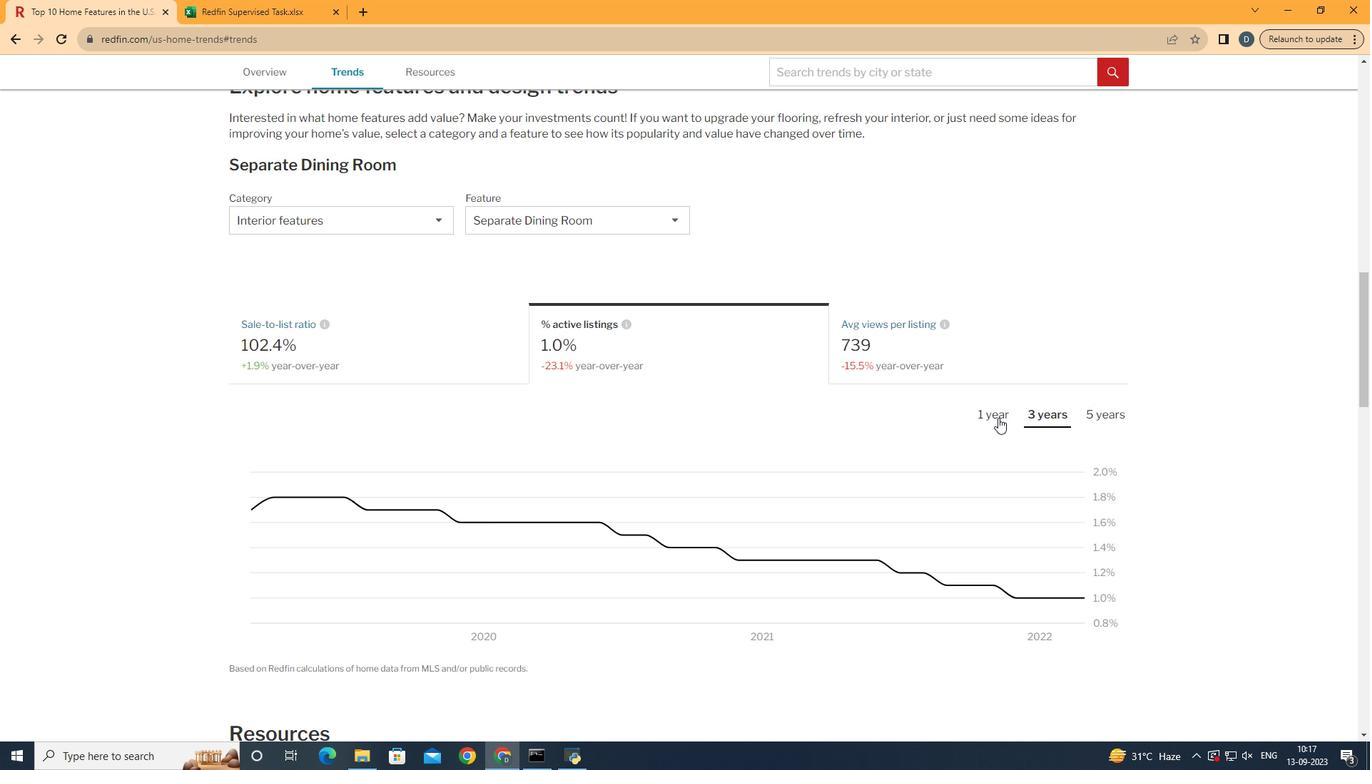 
Action: Mouse pressed left at (865, 438)
Screenshot: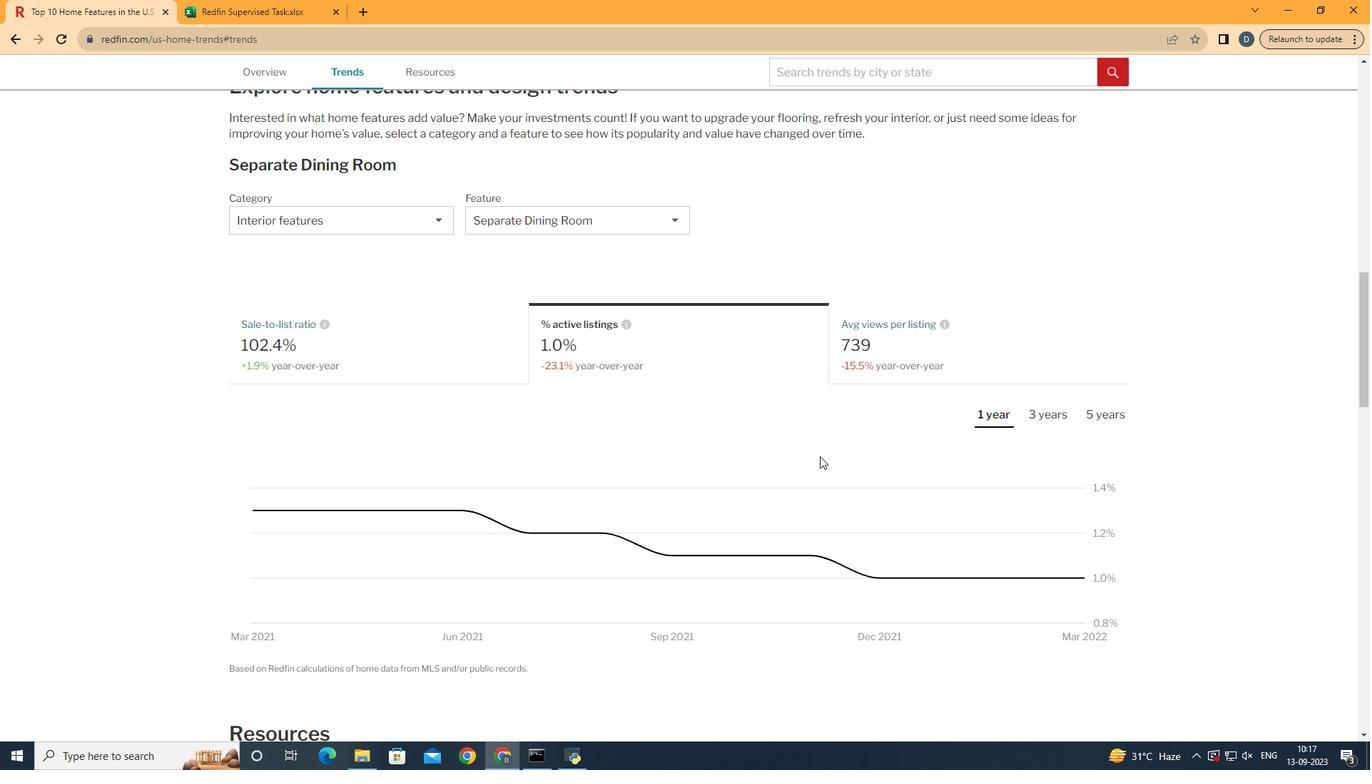 
Action: Mouse moved to (941, 552)
Screenshot: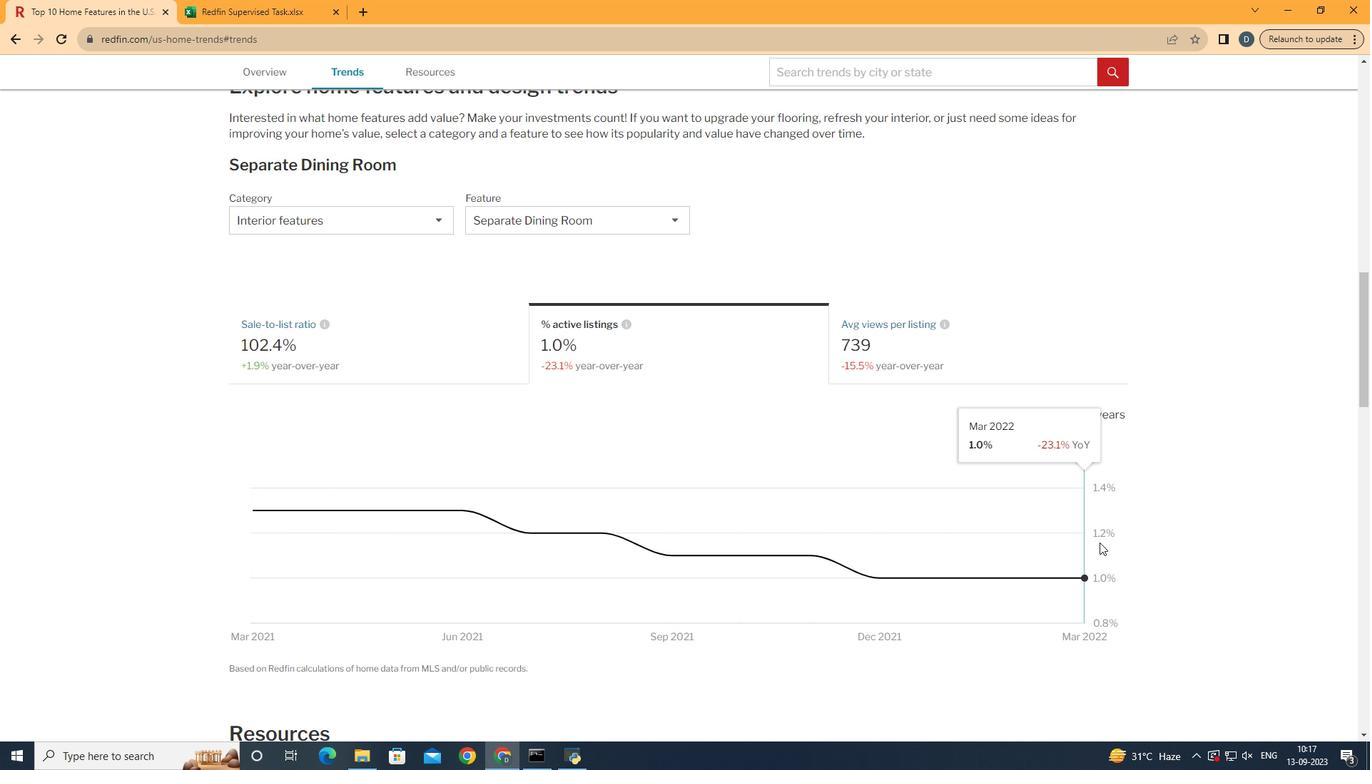 
